 Task: Create in the project AgileHarbor and in the Backlog issue 'Implement a new cloud-based project management system for a company with advanced project tracking and reporting features' a child issue 'Integration with point of sale systems', and assign it to team member softage.3@softage.net. Create in the project AgileHarbor and in the Backlog issue 'Integrate a new product comparison feature into an existing e-commerce website to improve product evaluation and decision making for customers' a child issue 'Code optimization for low-latency network messaging', and assign it to team member softage.4@softage.net
Action: Mouse moved to (245, 72)
Screenshot: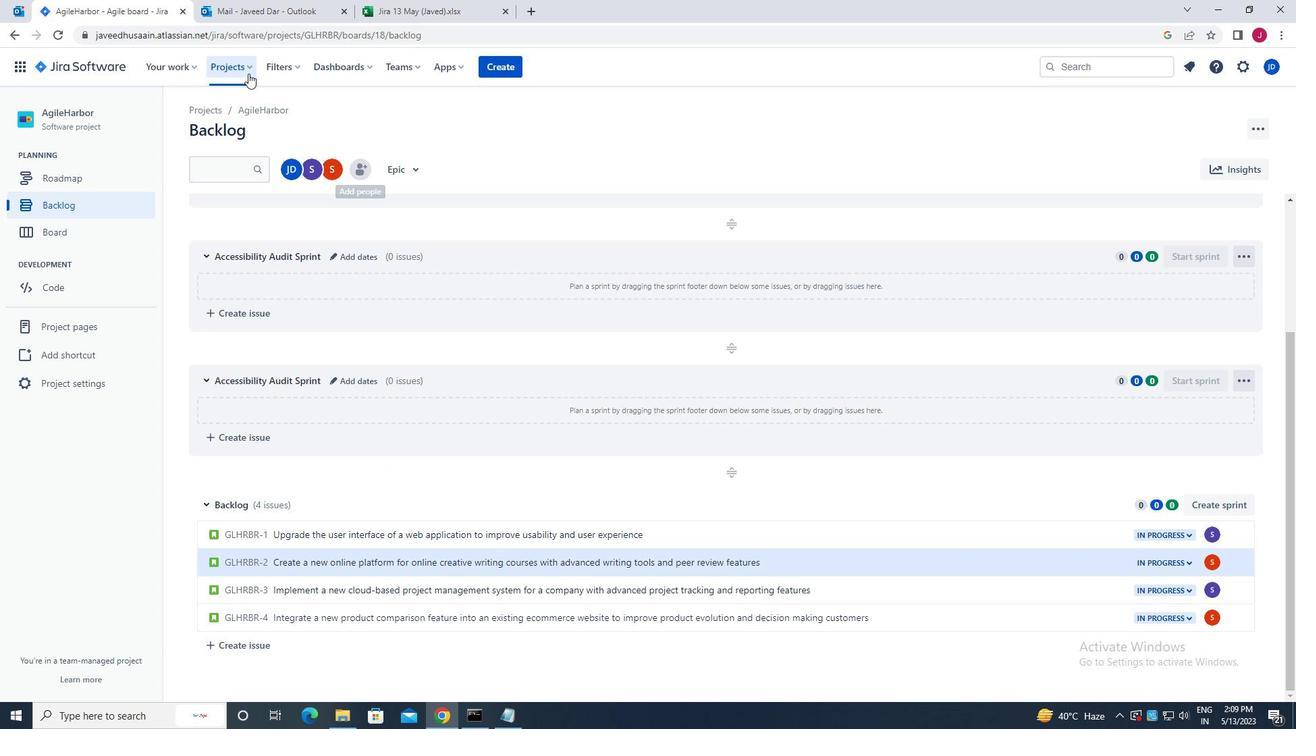 
Action: Mouse pressed left at (245, 72)
Screenshot: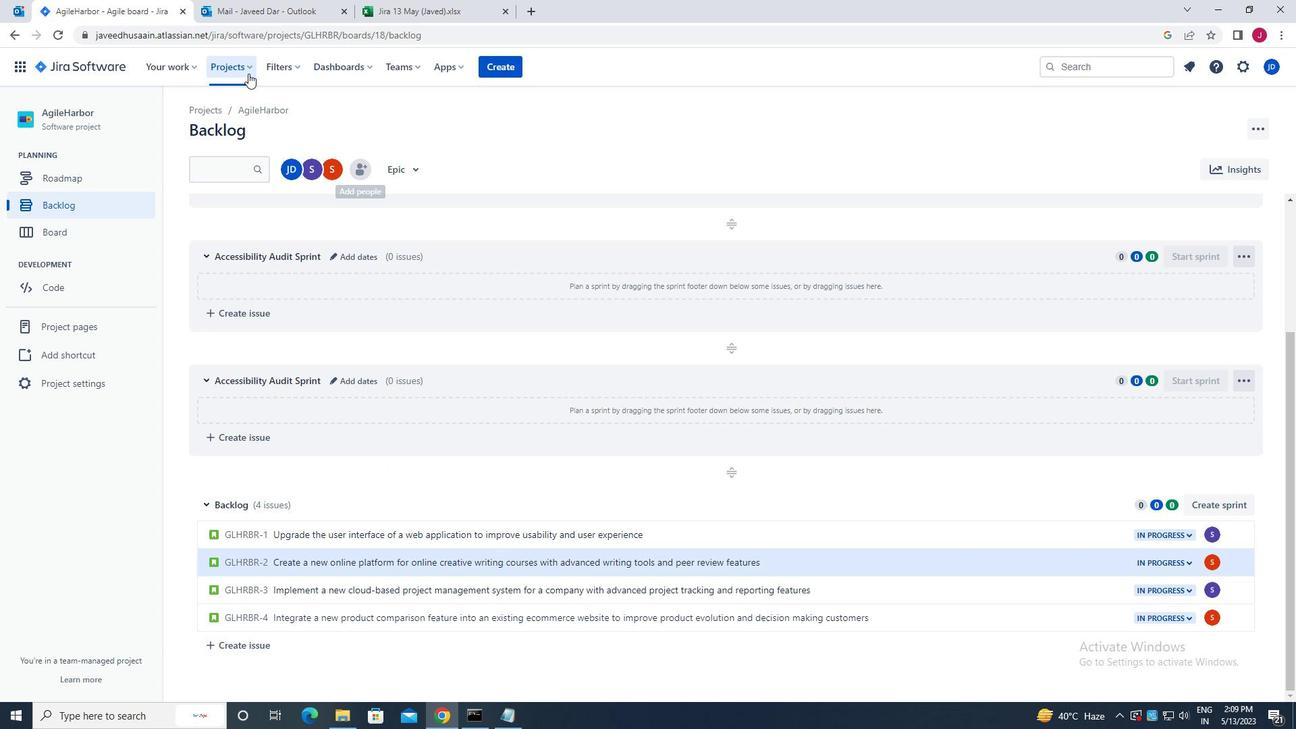 
Action: Mouse moved to (279, 126)
Screenshot: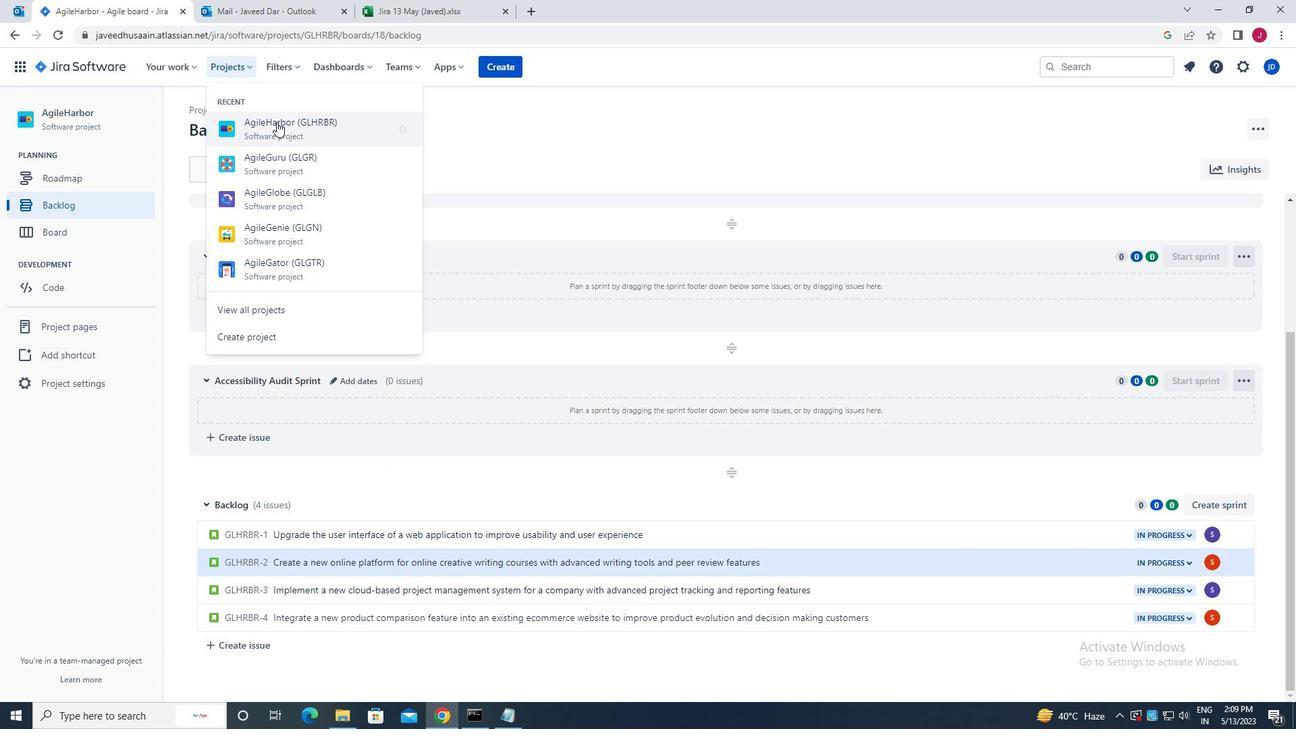 
Action: Mouse pressed left at (279, 126)
Screenshot: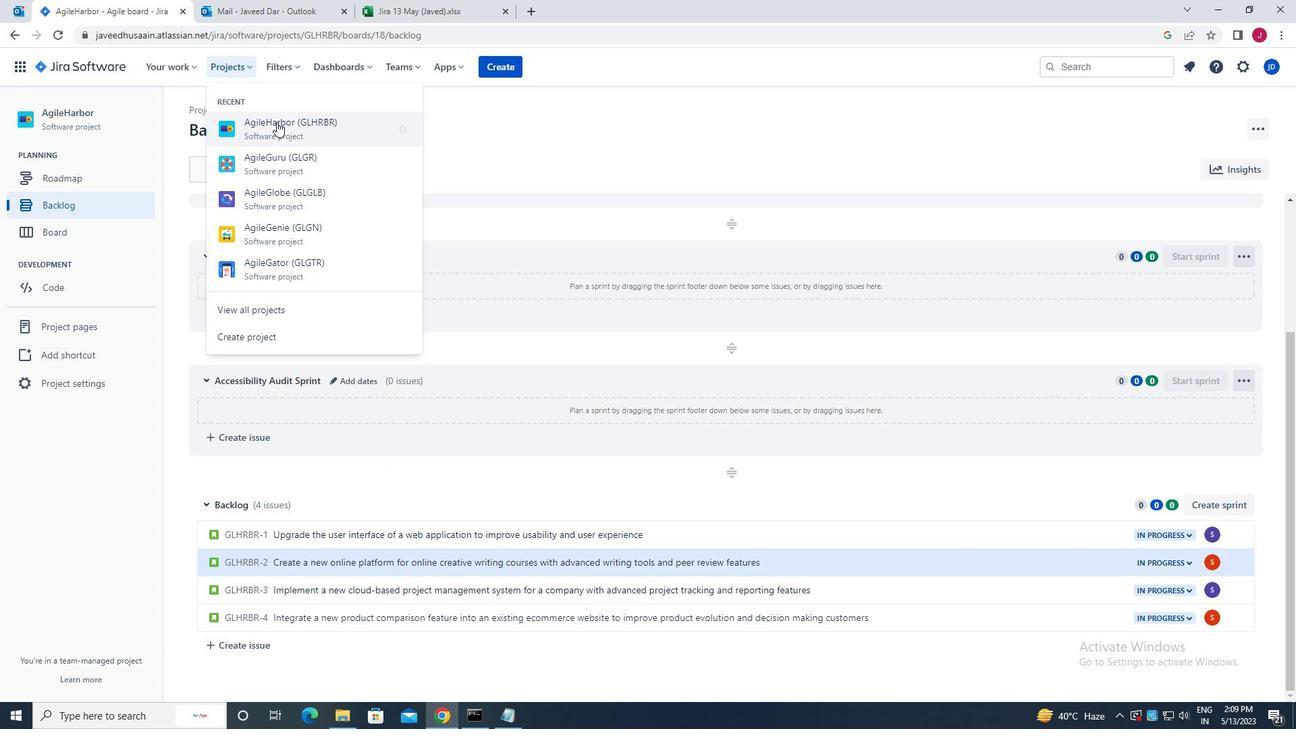
Action: Mouse moved to (91, 209)
Screenshot: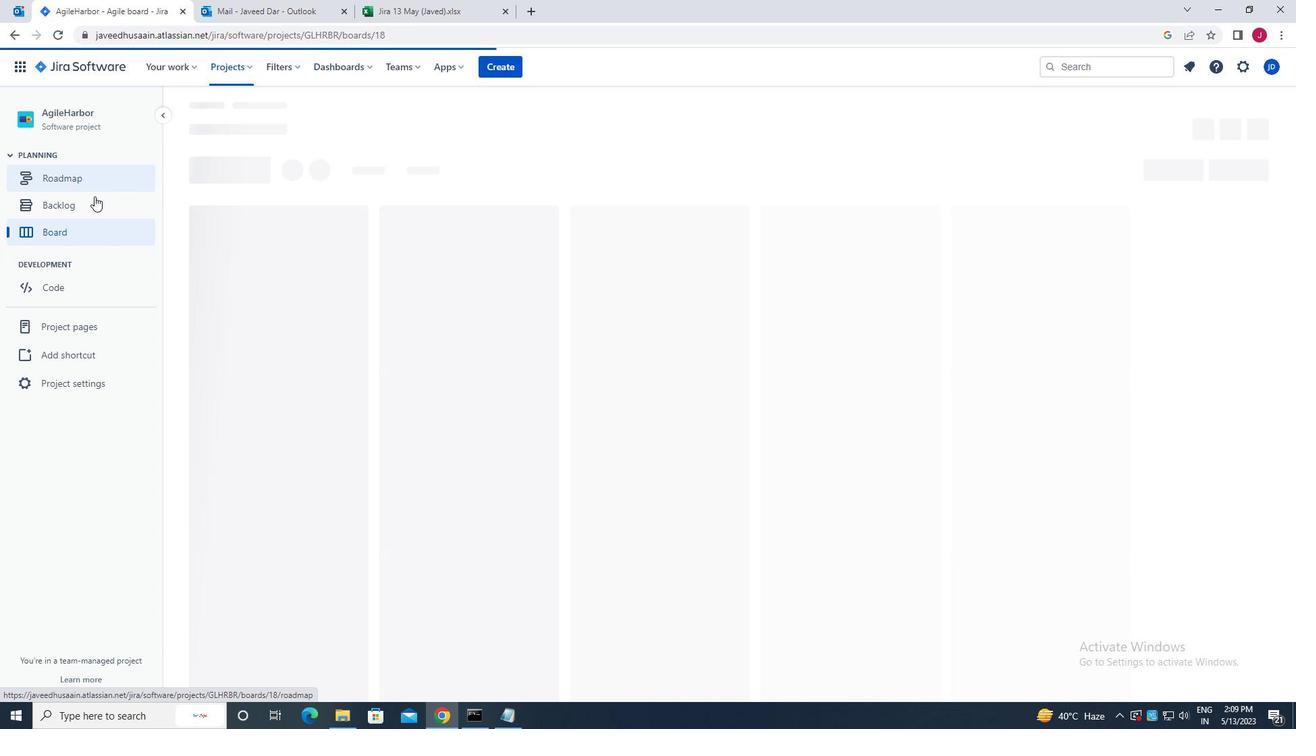 
Action: Mouse pressed left at (91, 209)
Screenshot: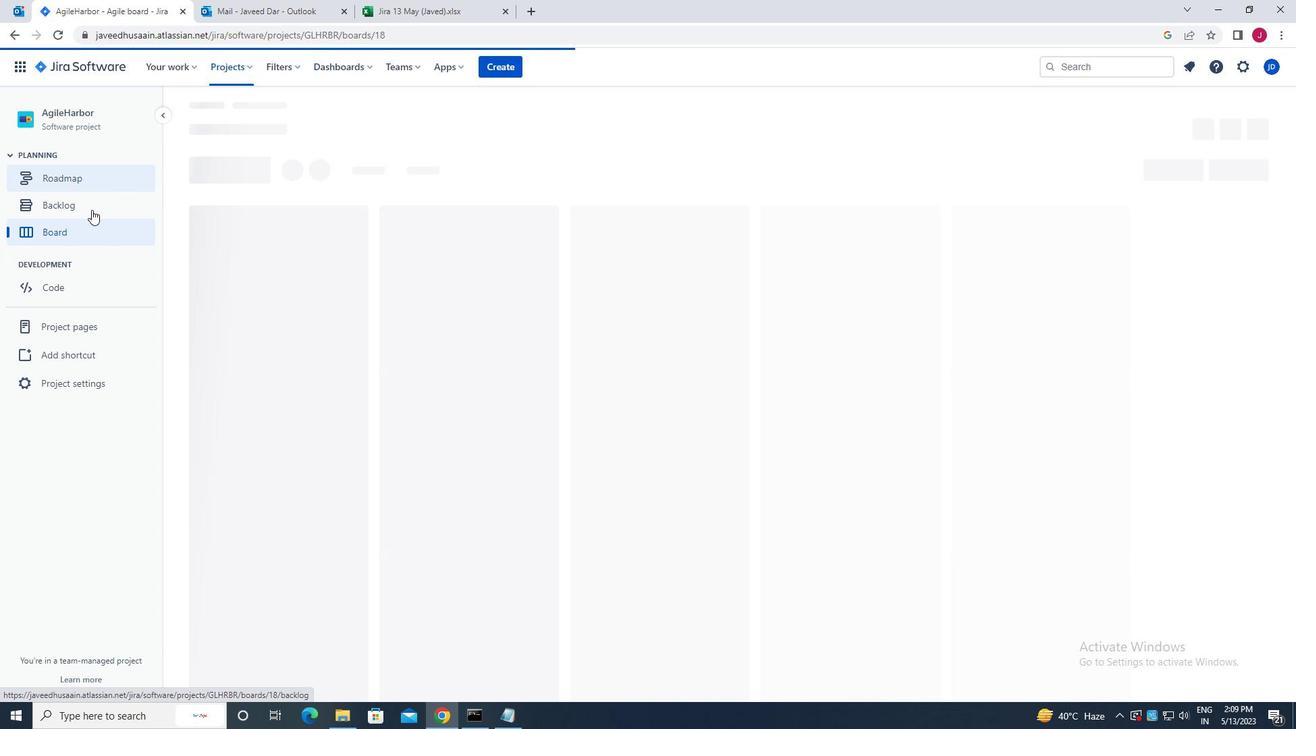 
Action: Mouse moved to (576, 594)
Screenshot: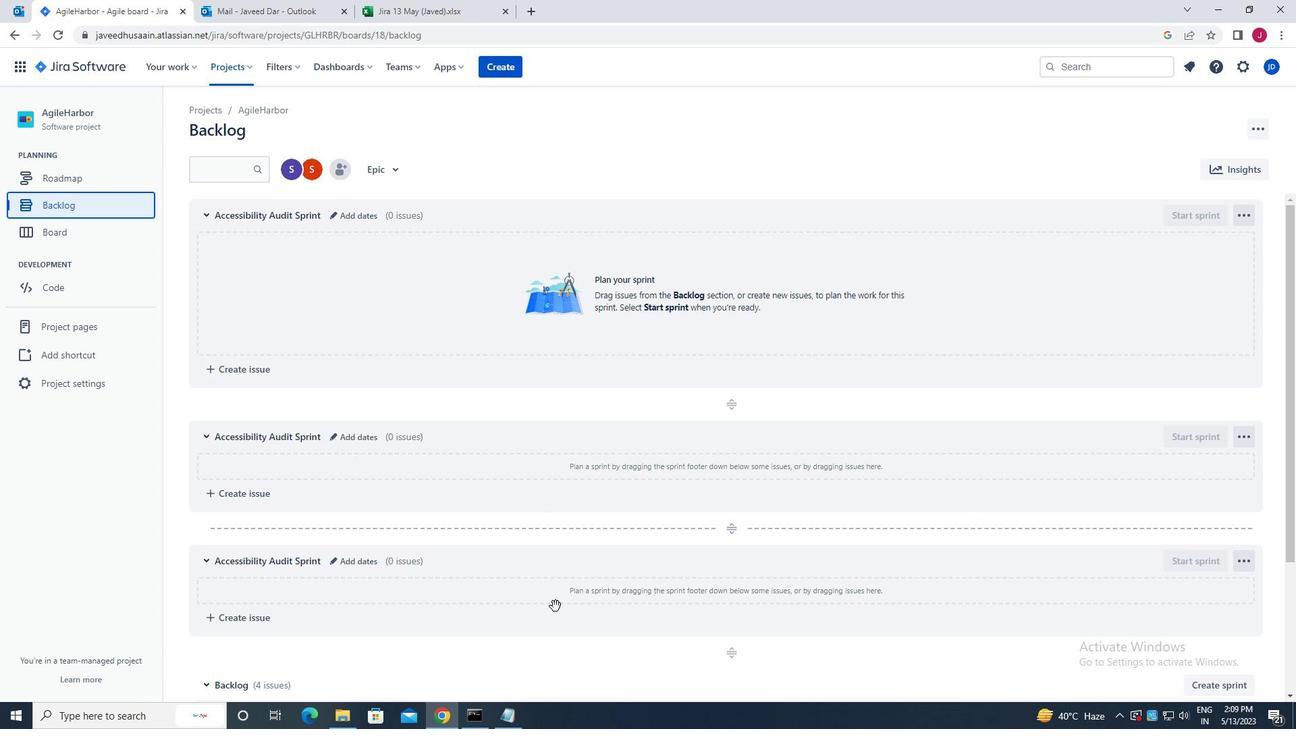 
Action: Mouse scrolled (576, 593) with delta (0, 0)
Screenshot: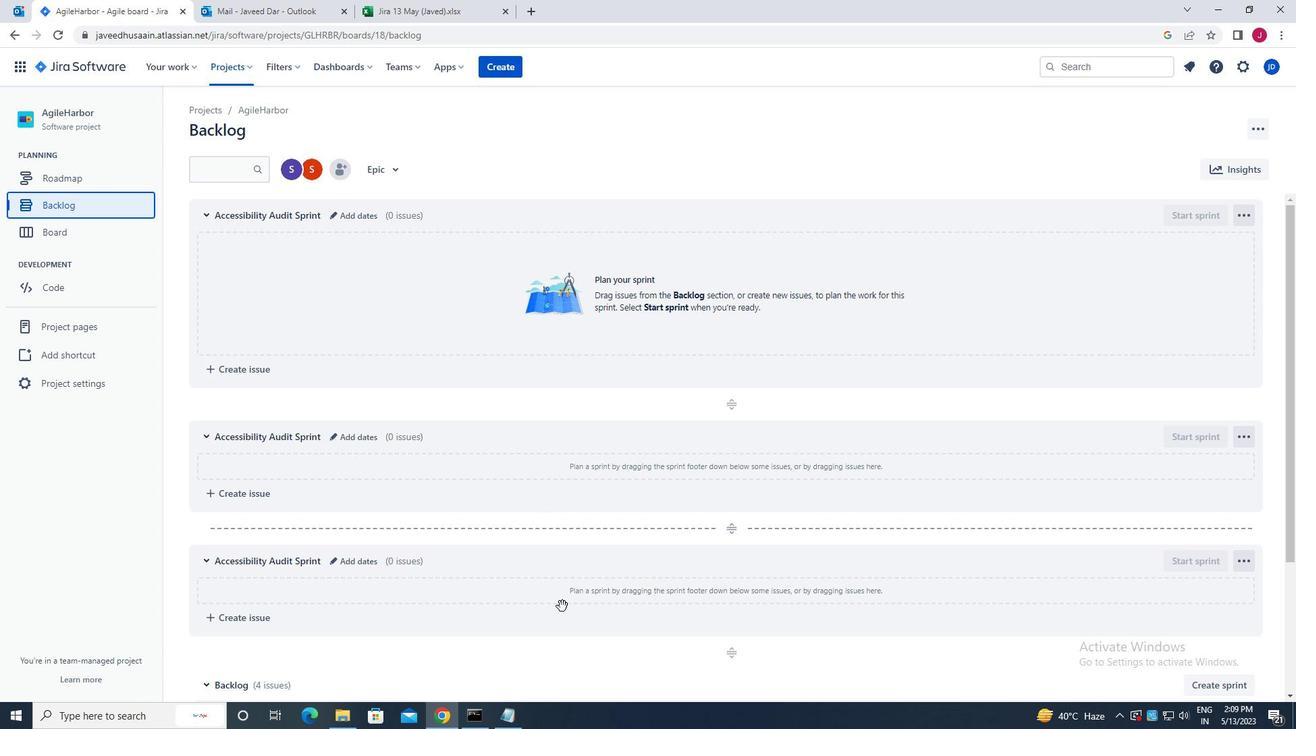 
Action: Mouse scrolled (576, 593) with delta (0, 0)
Screenshot: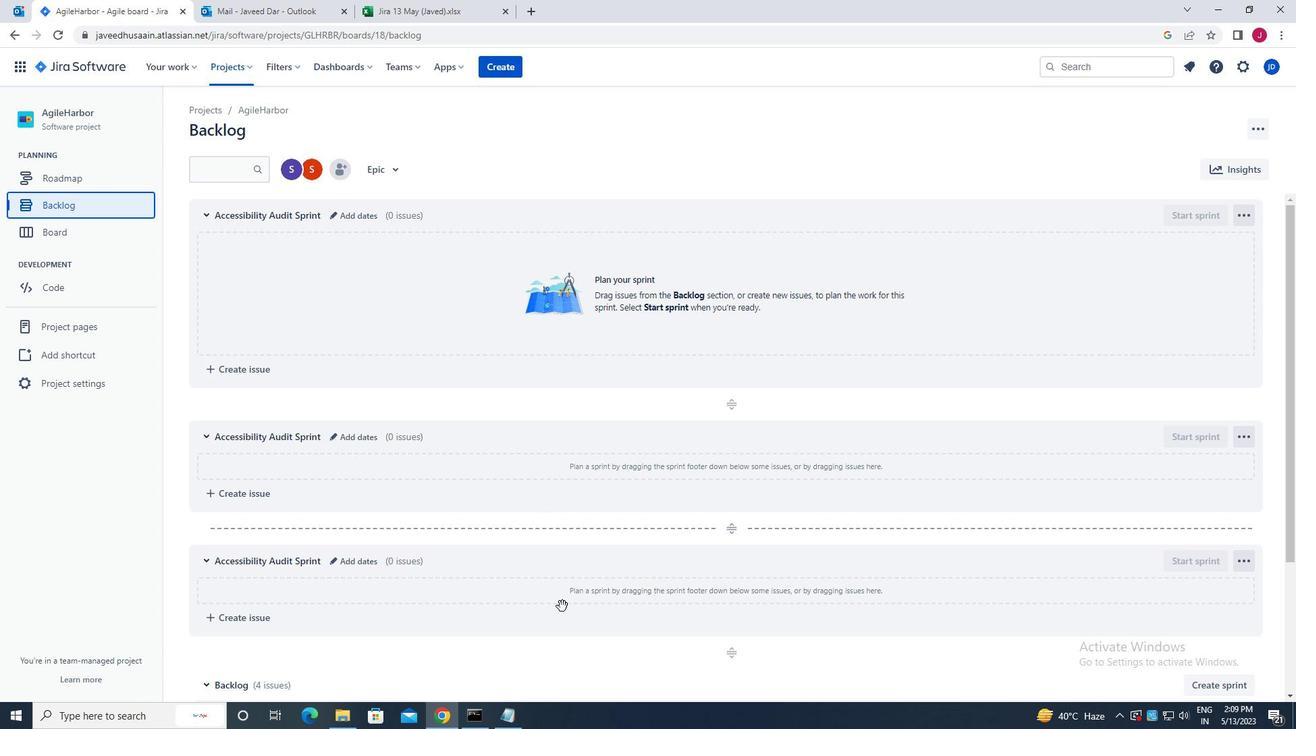 
Action: Mouse scrolled (576, 593) with delta (0, 0)
Screenshot: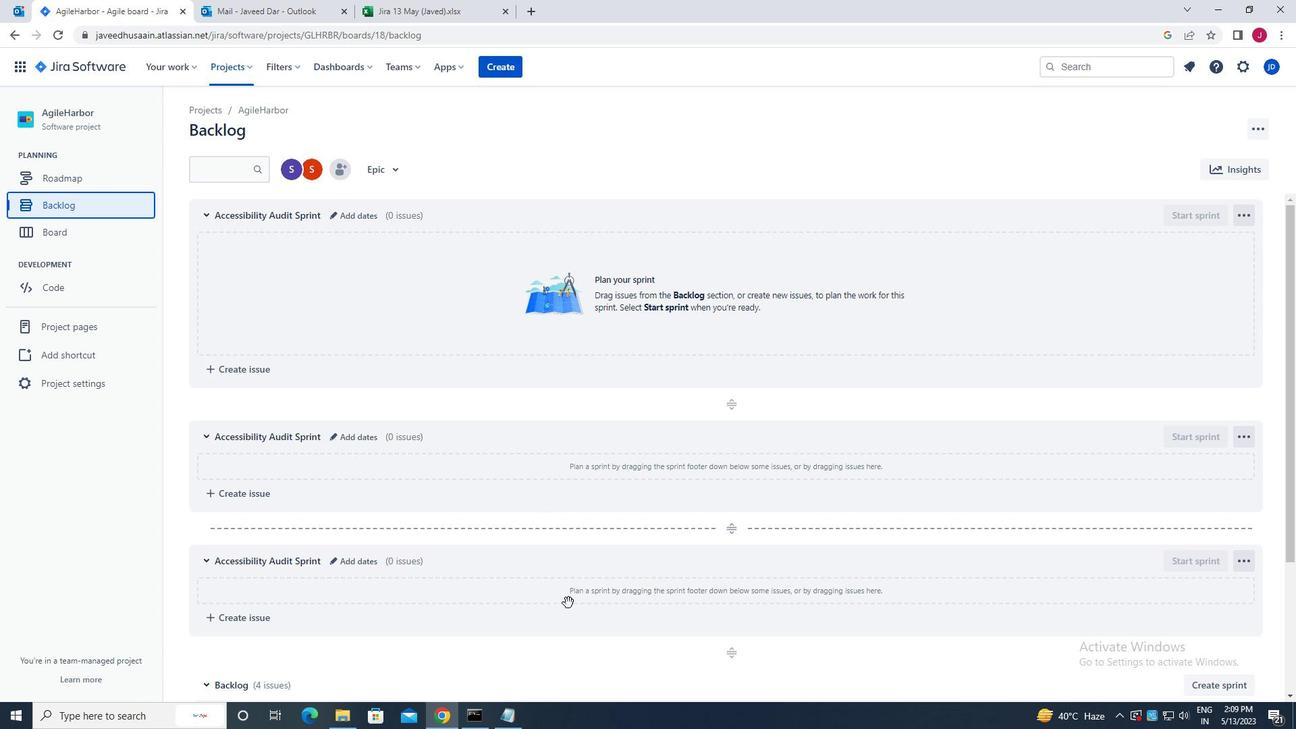 
Action: Mouse scrolled (576, 593) with delta (0, 0)
Screenshot: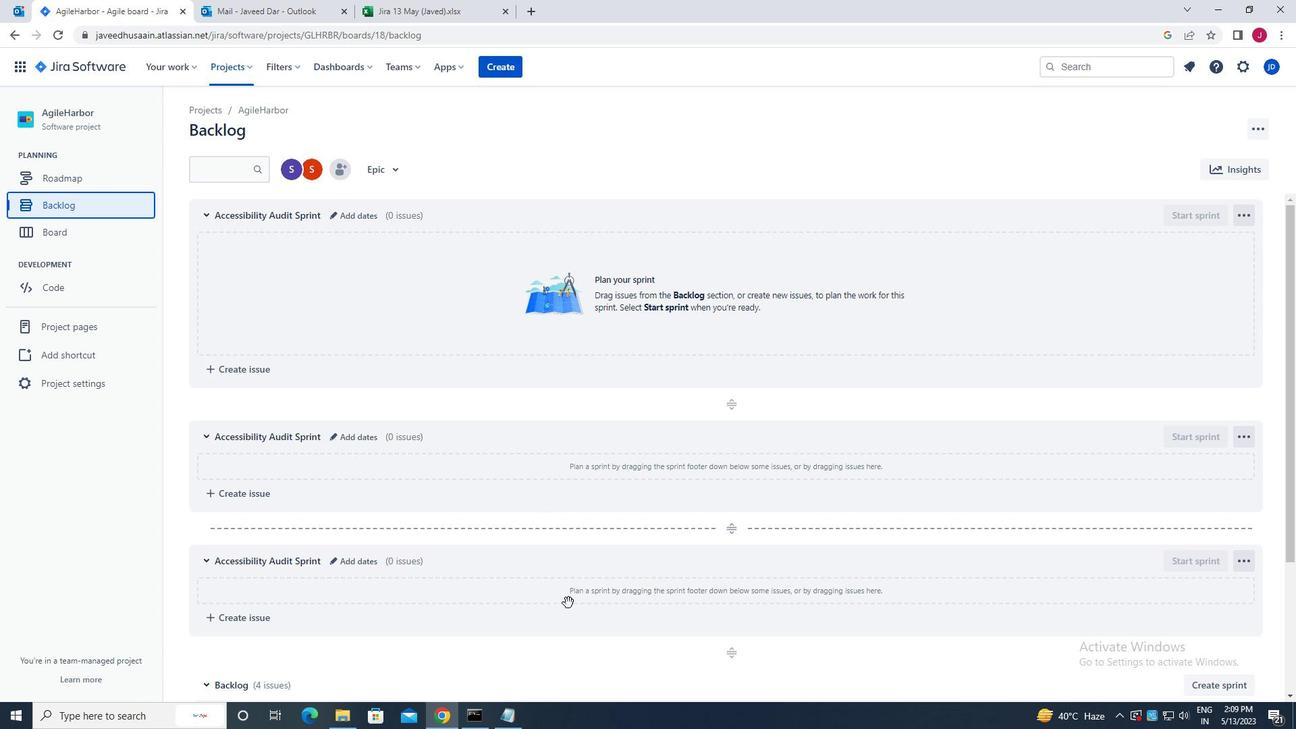 
Action: Mouse scrolled (576, 593) with delta (0, 0)
Screenshot: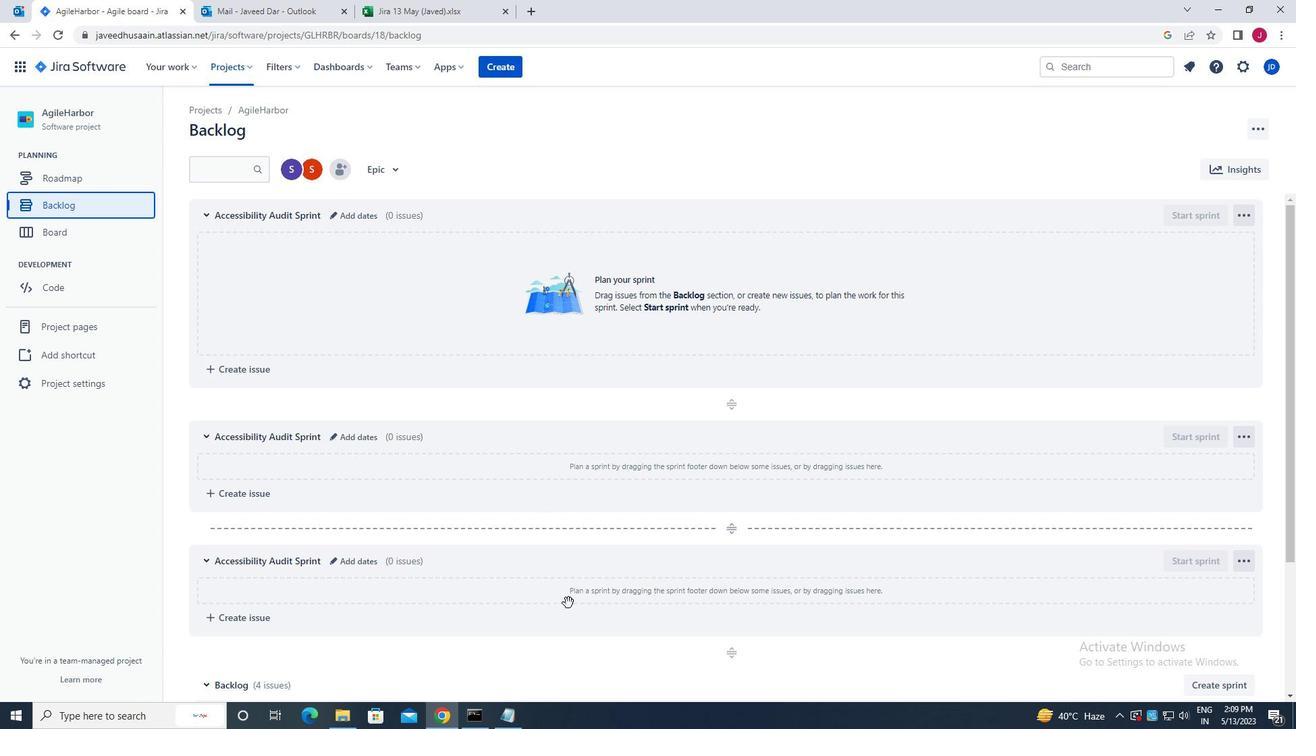 
Action: Mouse scrolled (576, 593) with delta (0, 0)
Screenshot: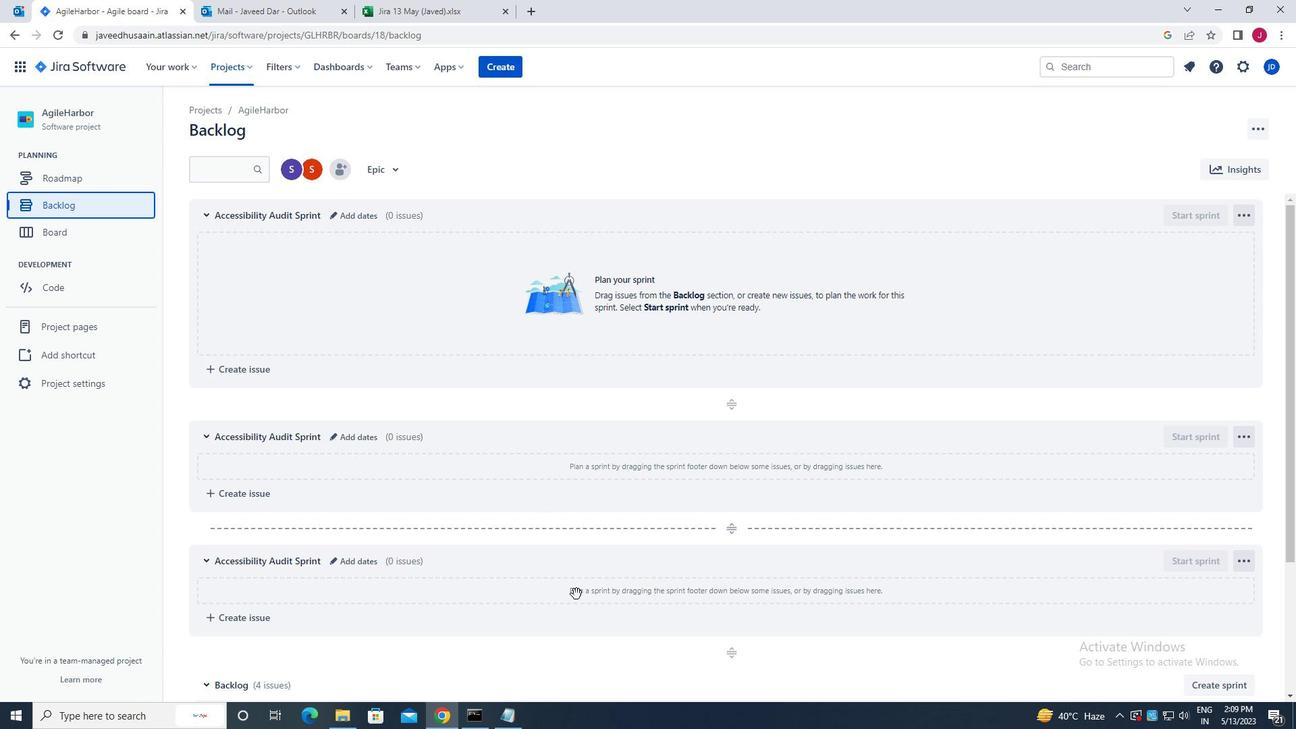 
Action: Mouse moved to (576, 594)
Screenshot: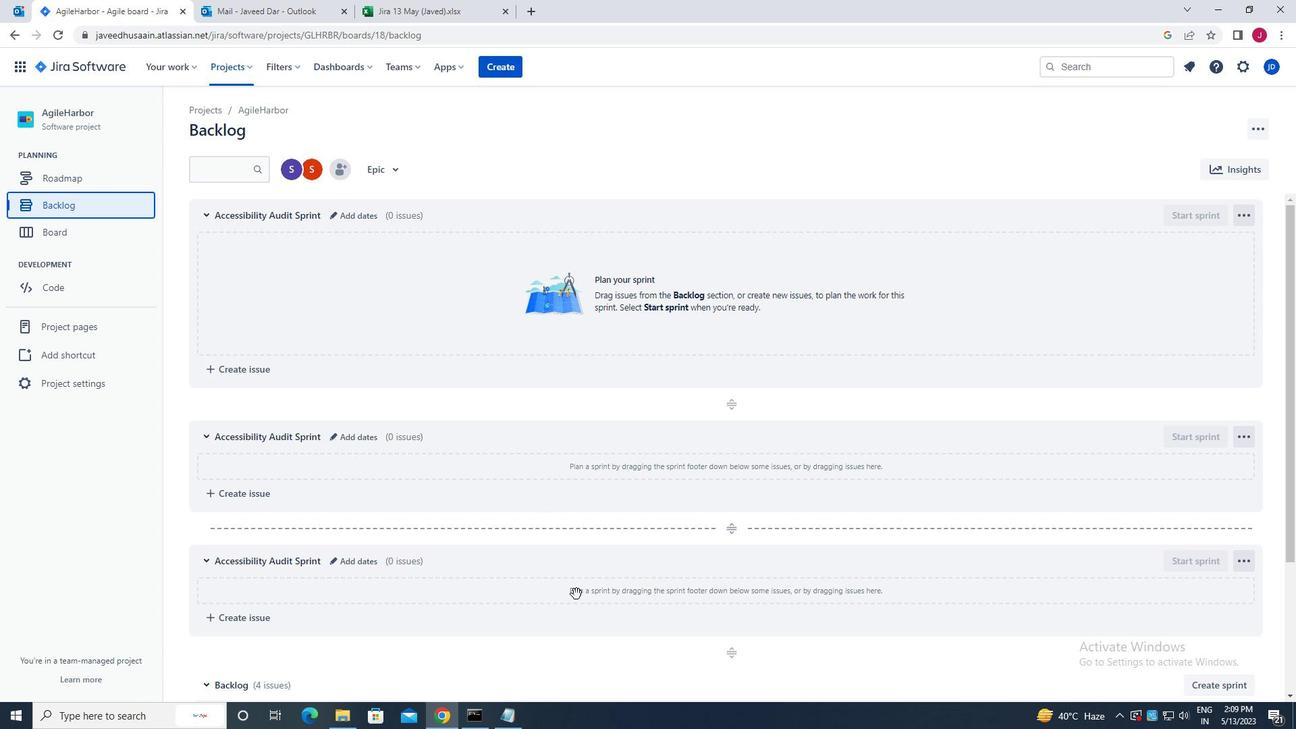 
Action: Mouse scrolled (576, 593) with delta (0, 0)
Screenshot: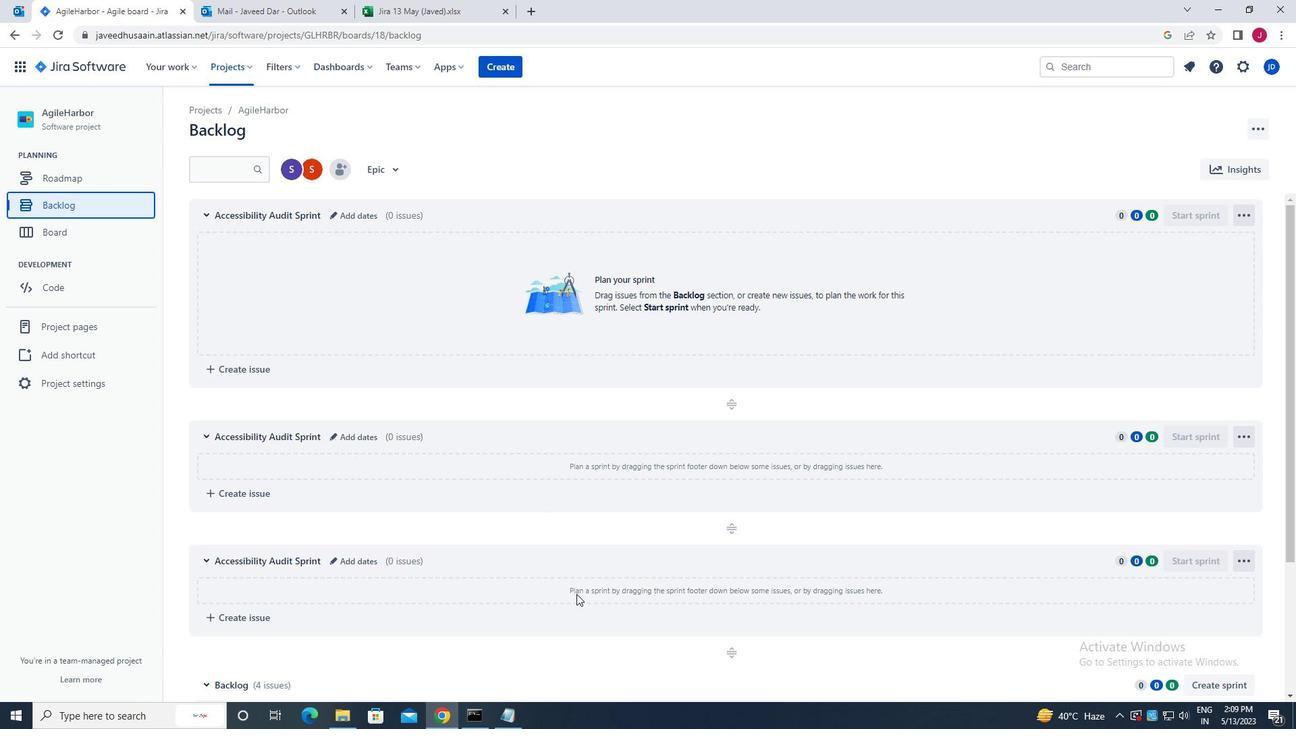 
Action: Mouse scrolled (576, 593) with delta (0, 0)
Screenshot: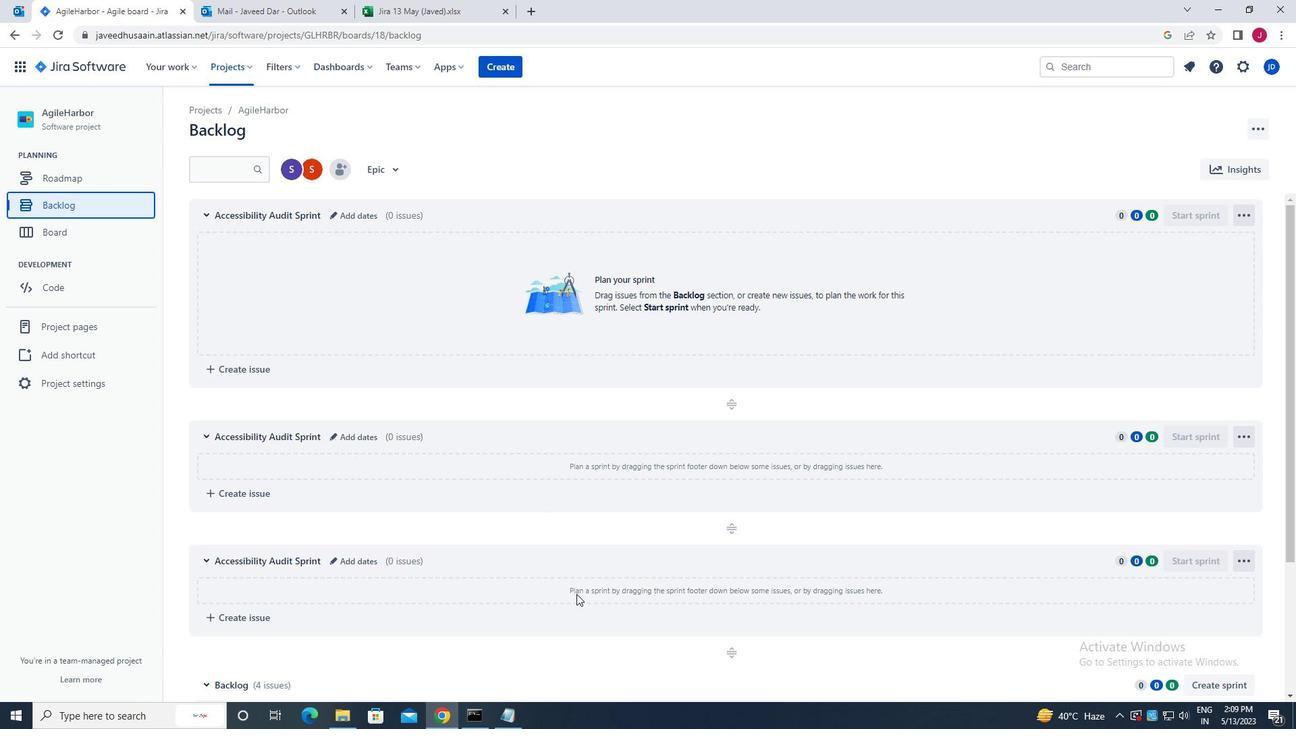 
Action: Mouse scrolled (576, 593) with delta (0, 0)
Screenshot: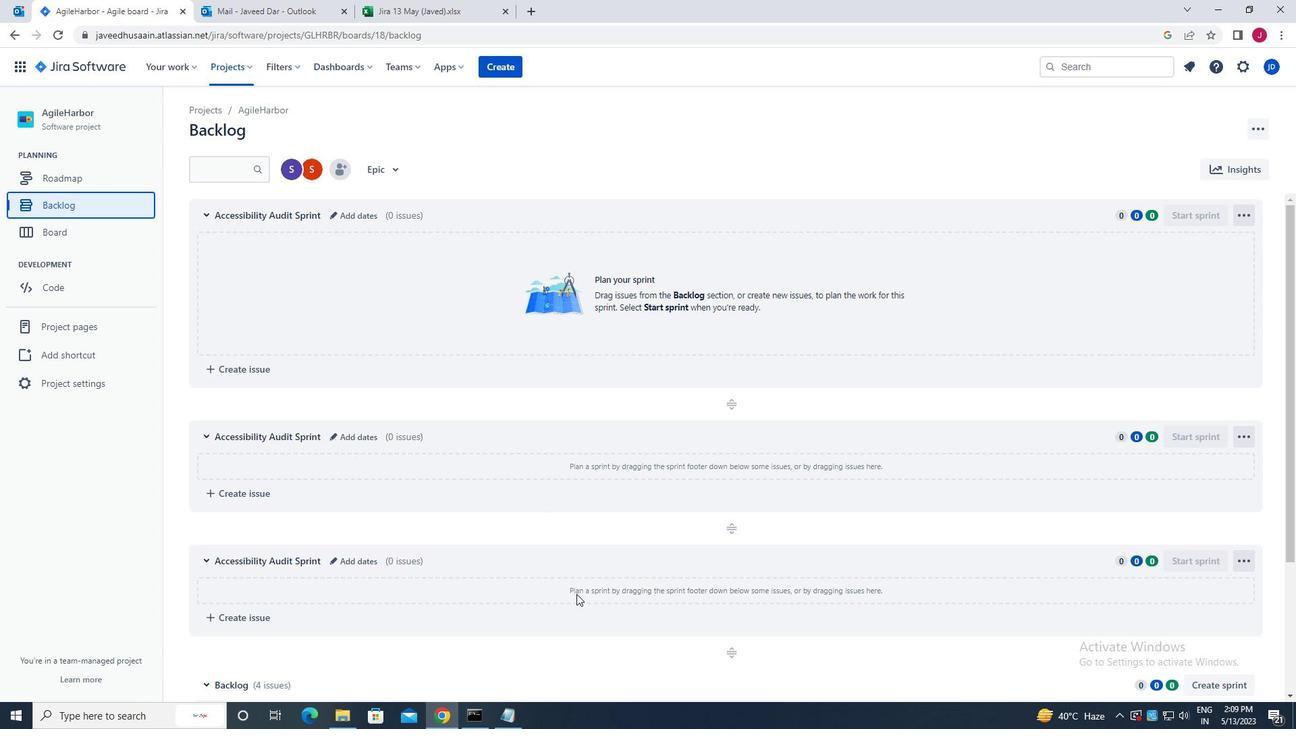 
Action: Mouse scrolled (576, 593) with delta (0, 0)
Screenshot: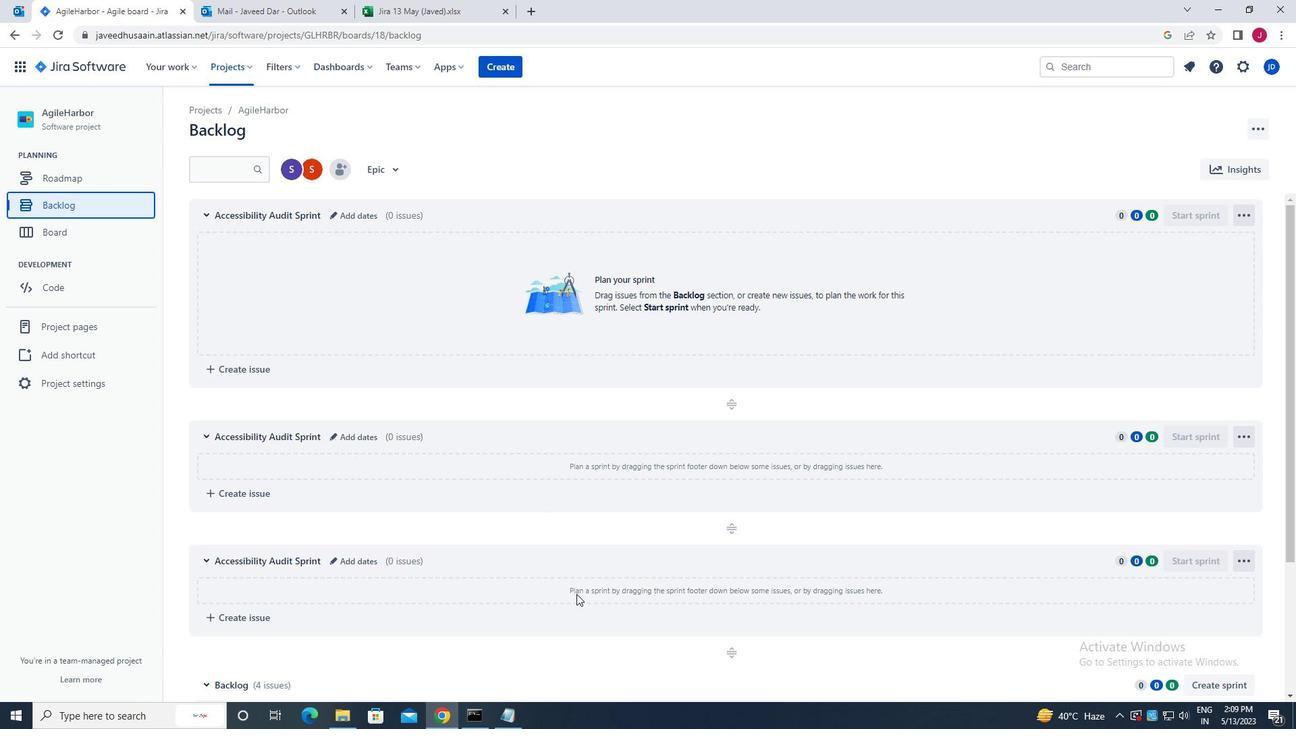 
Action: Mouse scrolled (576, 593) with delta (0, 0)
Screenshot: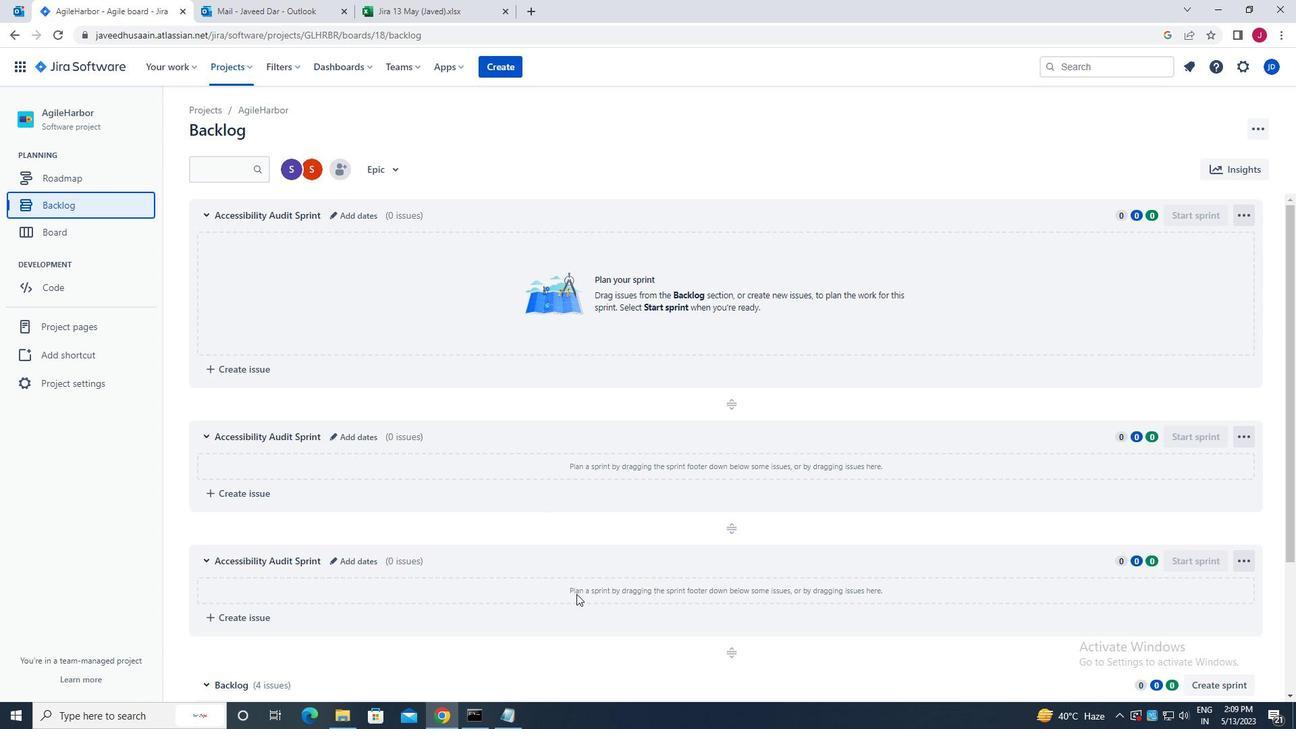 
Action: Mouse moved to (664, 542)
Screenshot: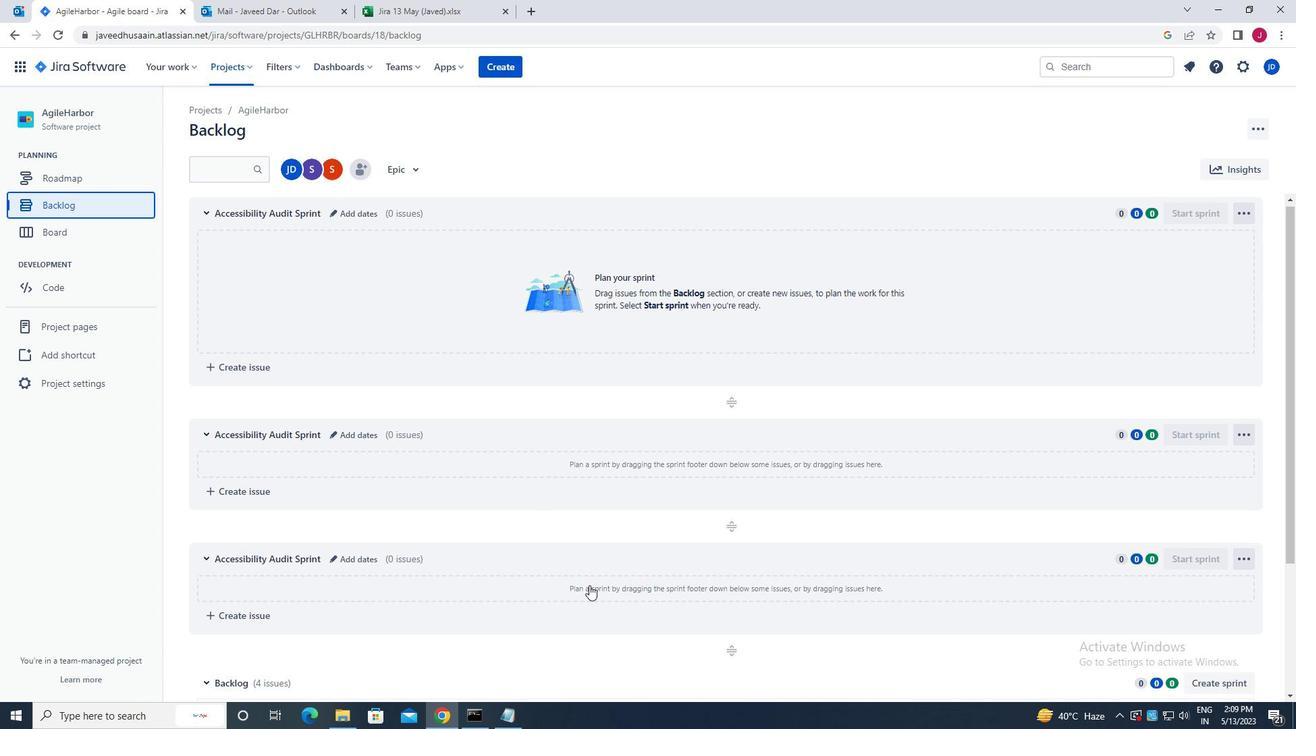 
Action: Mouse scrolled (664, 542) with delta (0, 0)
Screenshot: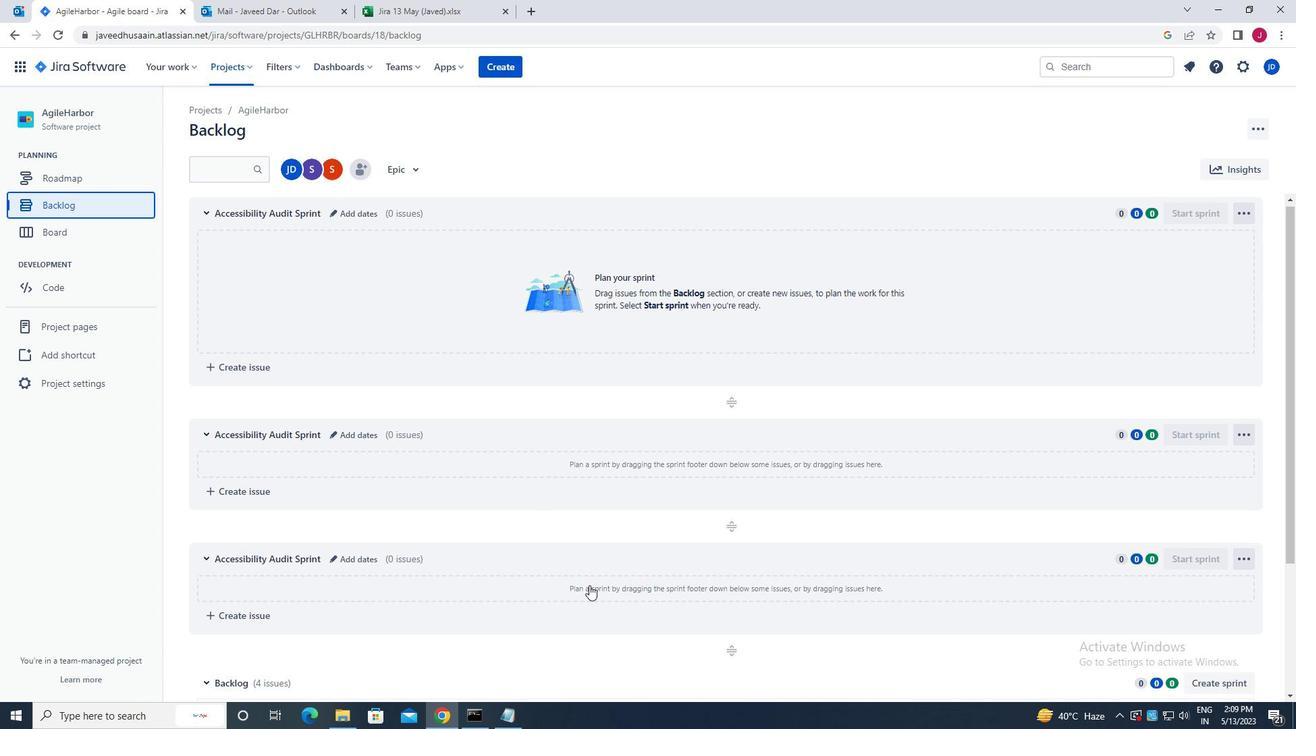 
Action: Mouse scrolled (664, 542) with delta (0, 0)
Screenshot: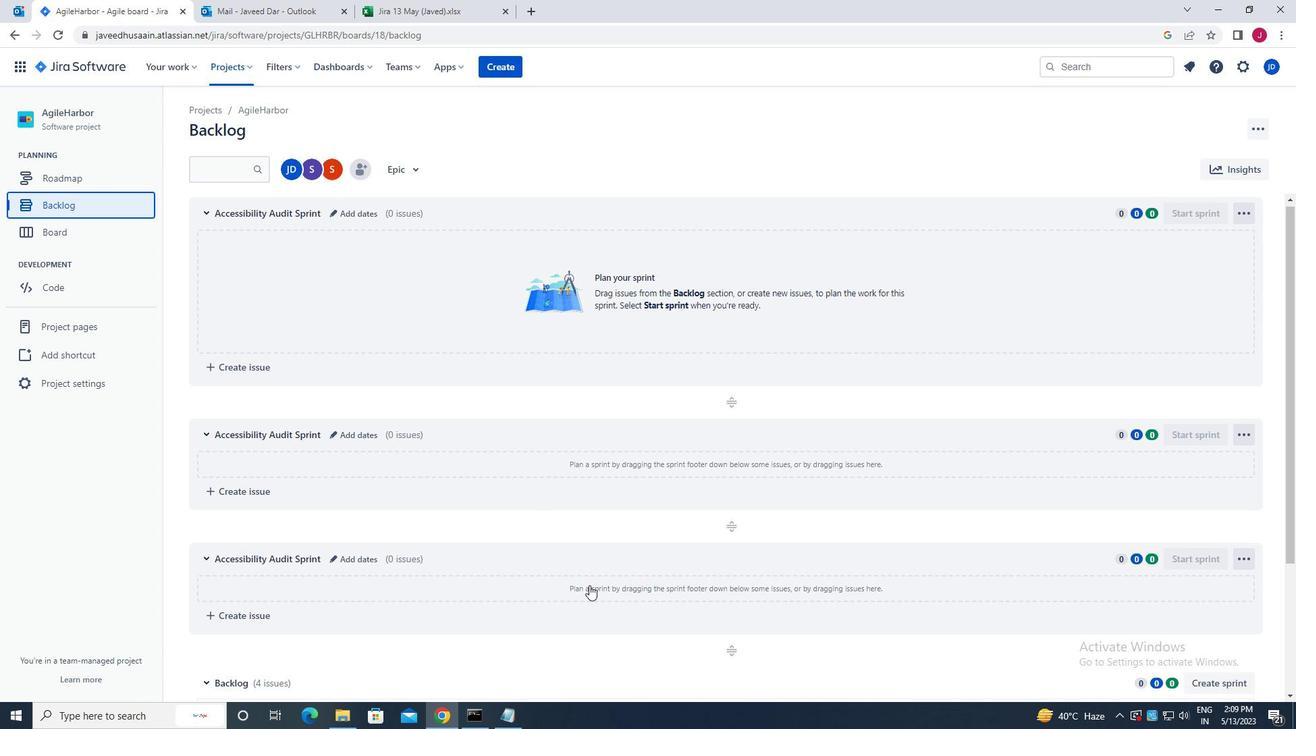 
Action: Mouse scrolled (664, 542) with delta (0, 0)
Screenshot: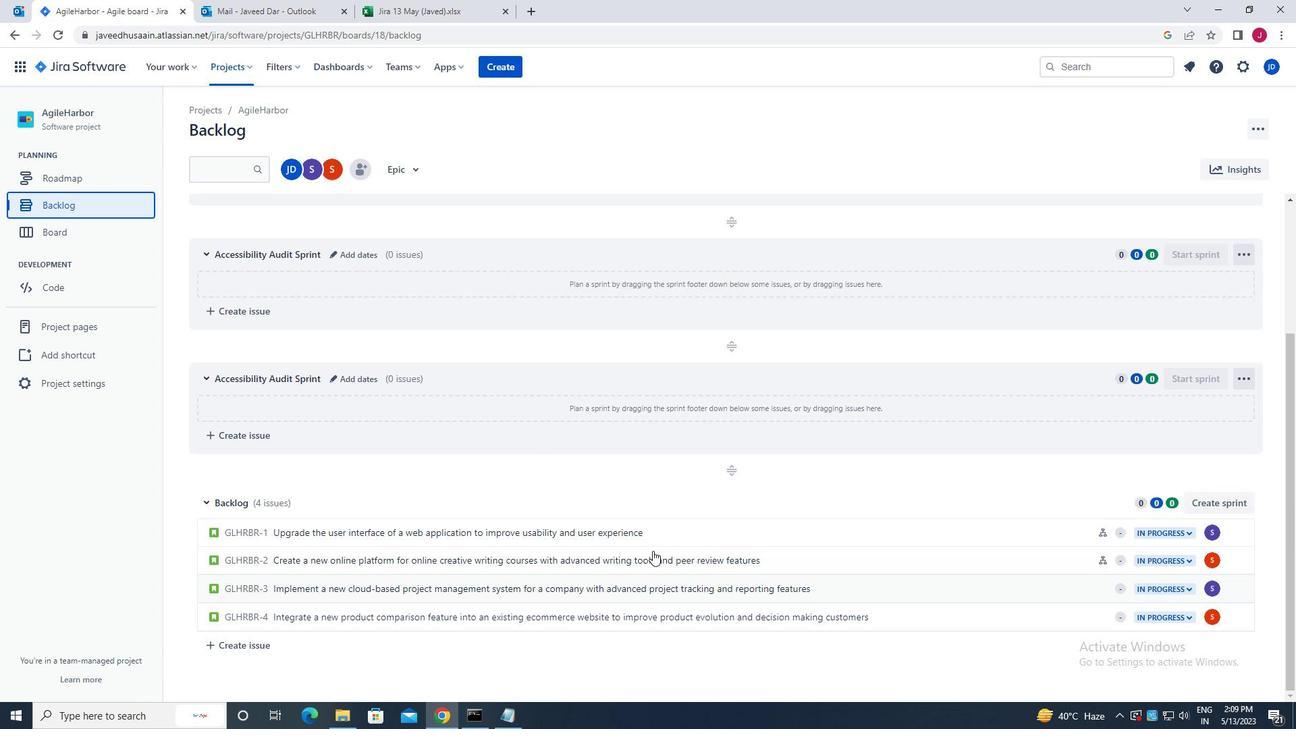 
Action: Mouse scrolled (664, 542) with delta (0, 0)
Screenshot: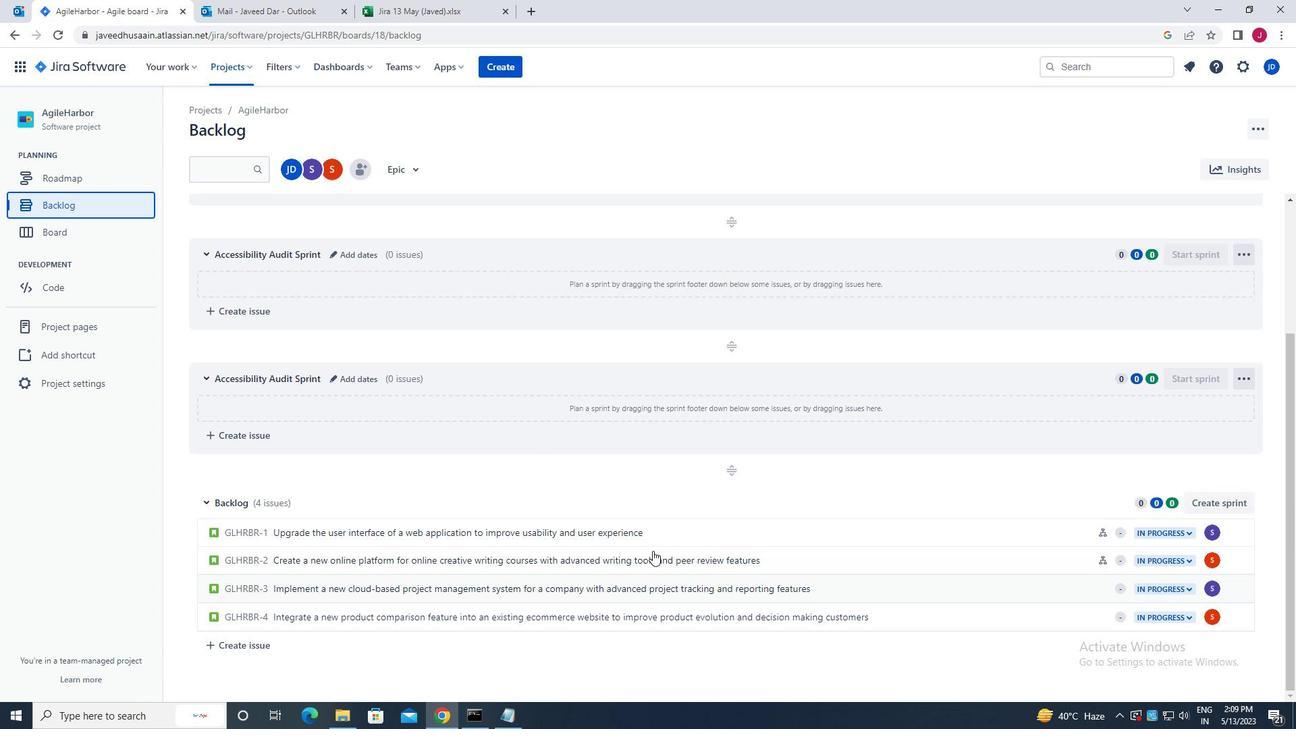 
Action: Mouse scrolled (664, 542) with delta (0, 0)
Screenshot: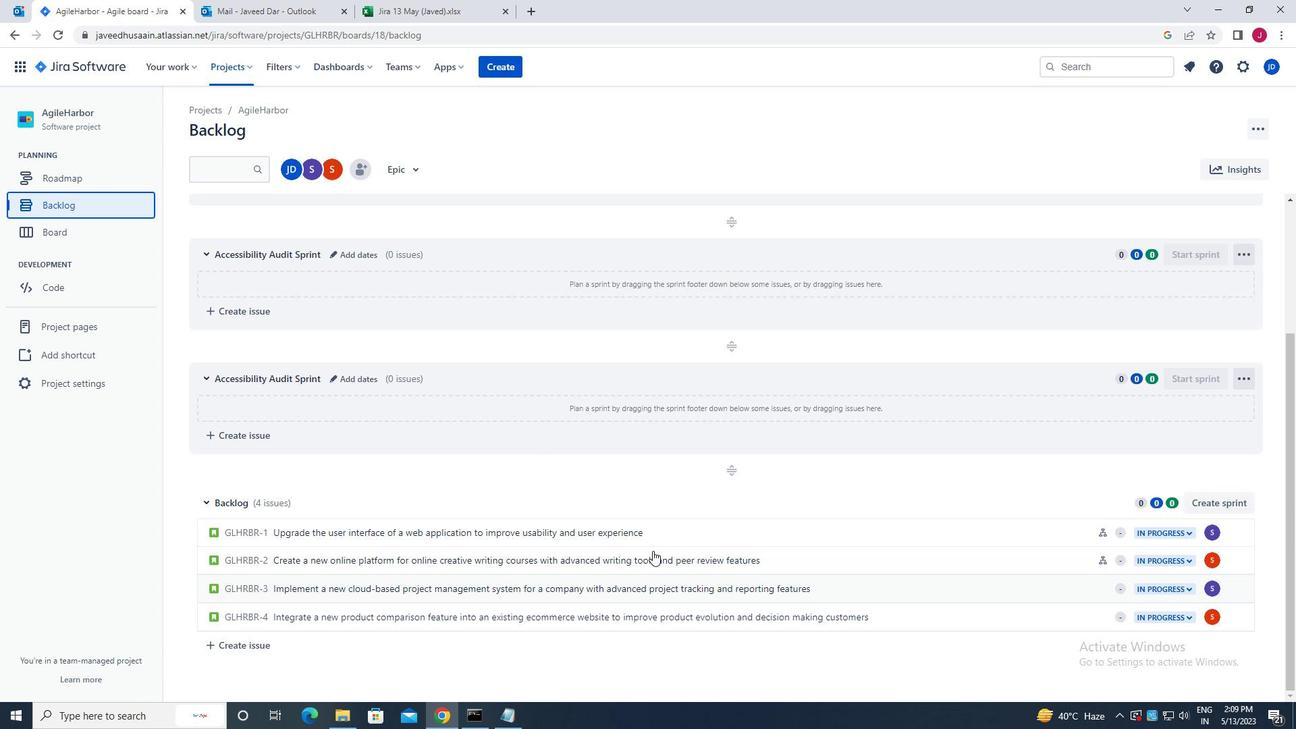 
Action: Mouse scrolled (664, 542) with delta (0, 0)
Screenshot: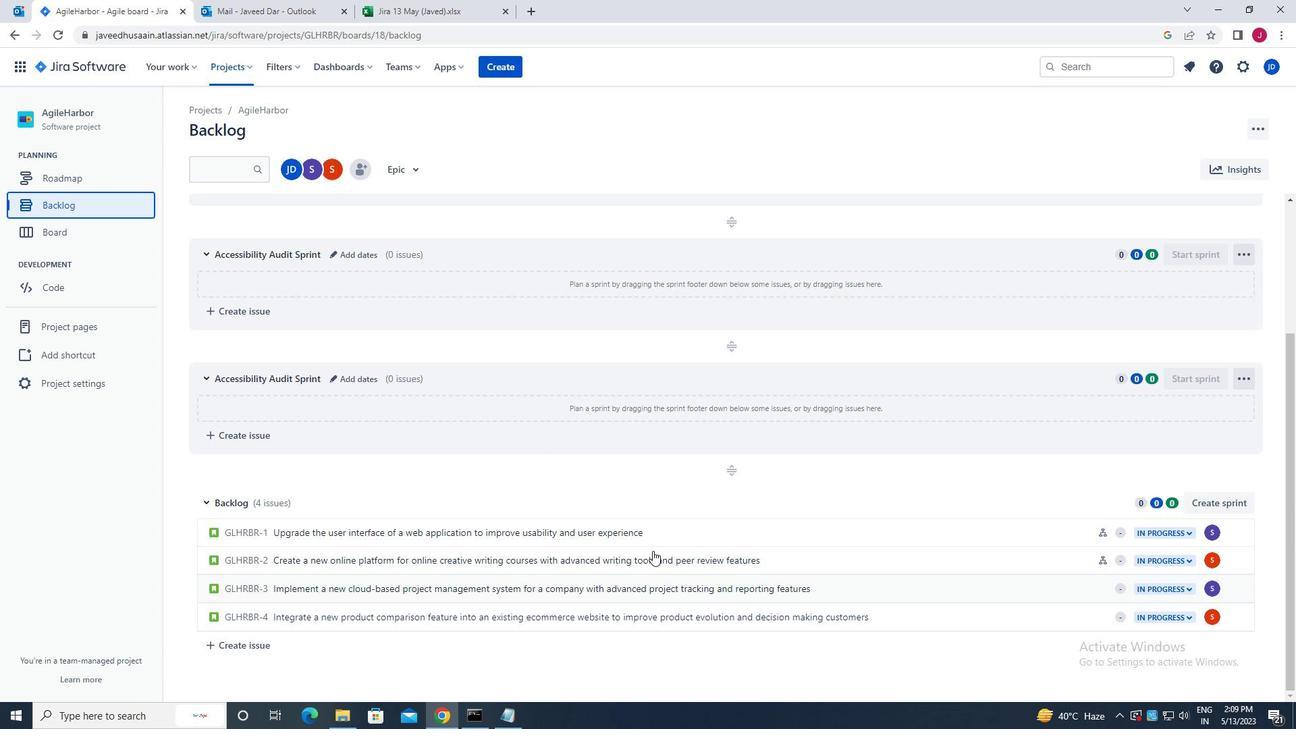 
Action: Mouse moved to (1018, 594)
Screenshot: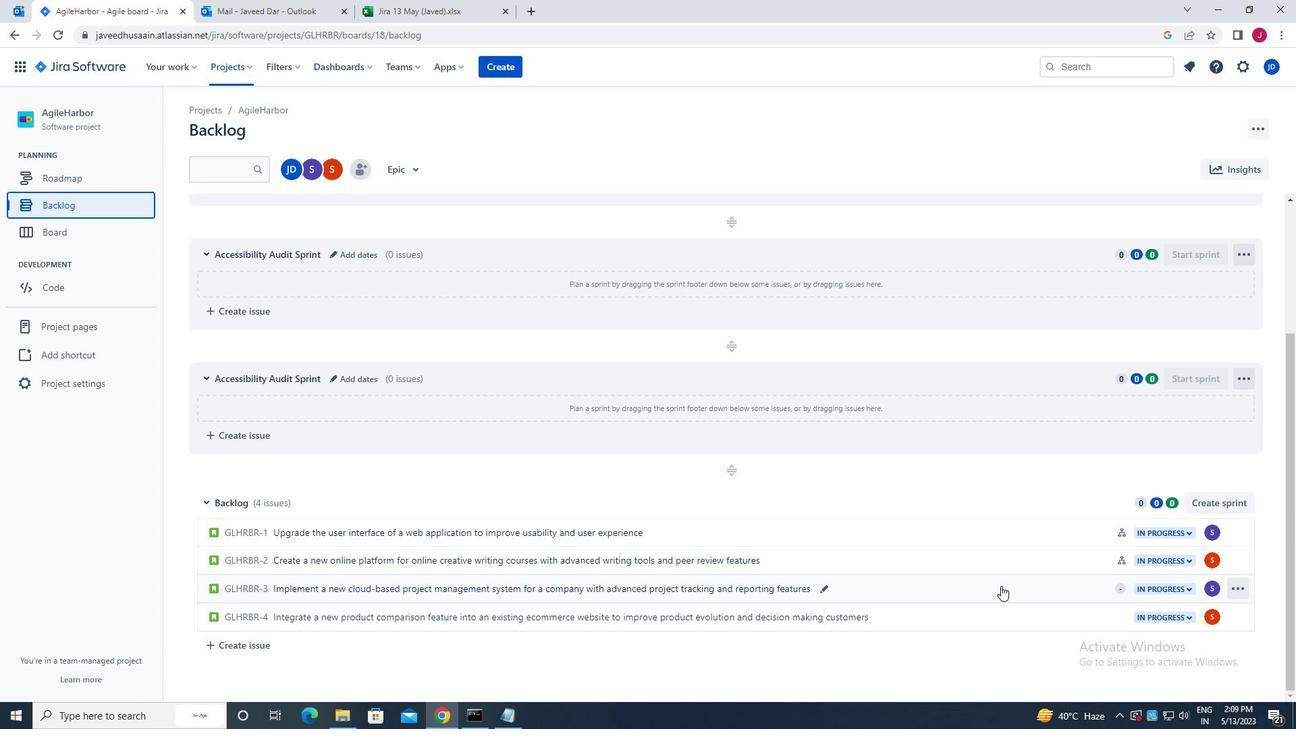 
Action: Mouse pressed left at (1018, 594)
Screenshot: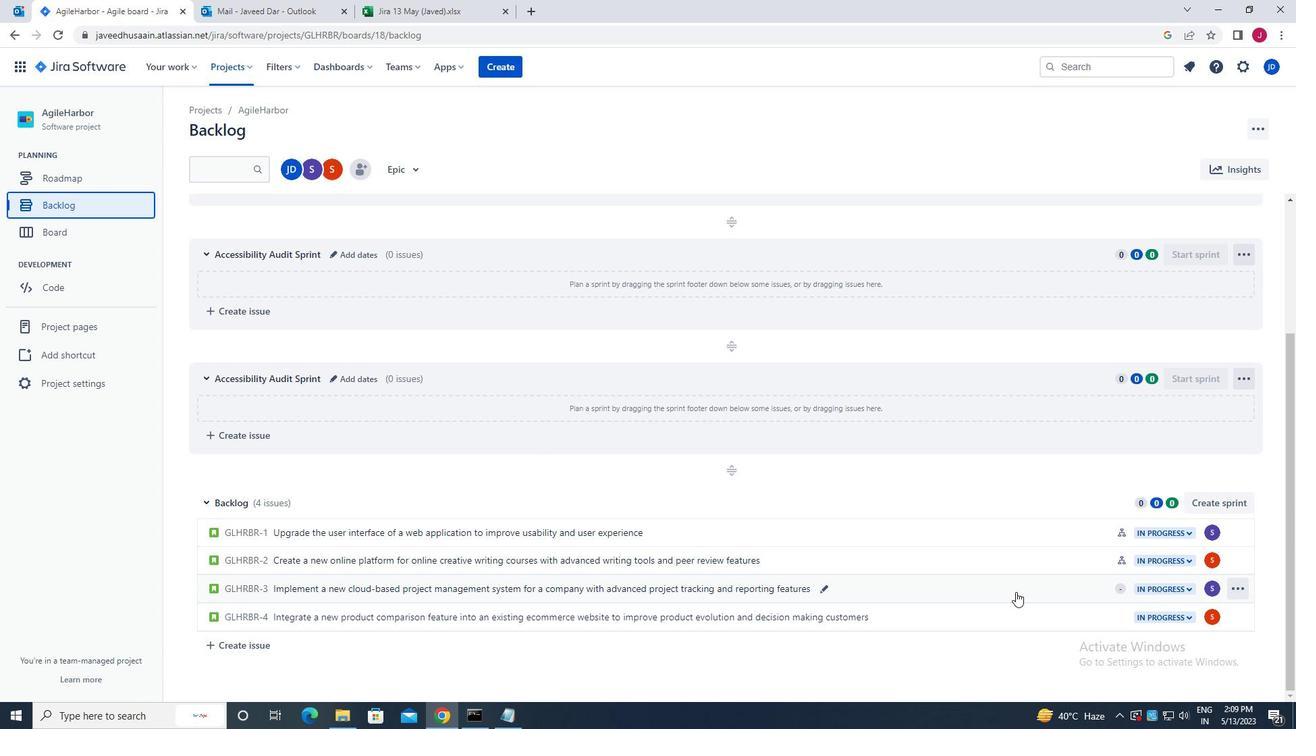 
Action: Mouse moved to (1059, 333)
Screenshot: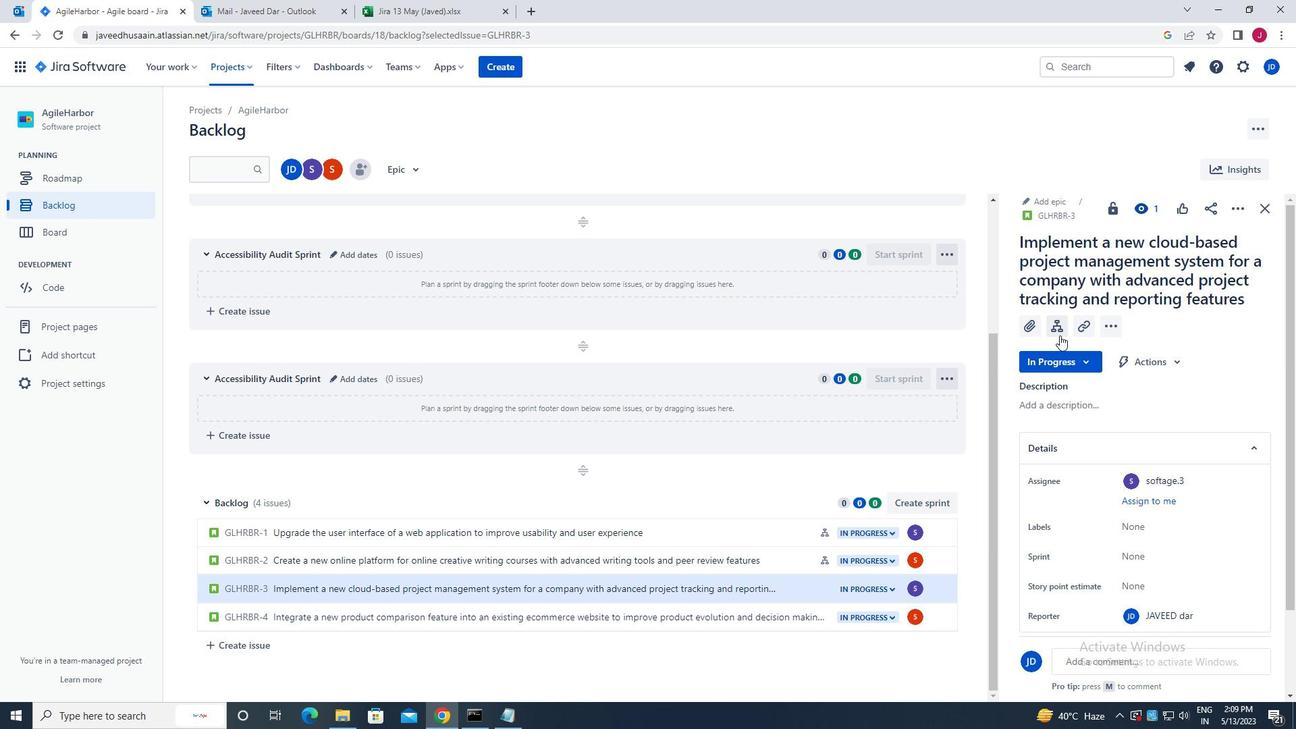 
Action: Mouse pressed left at (1059, 333)
Screenshot: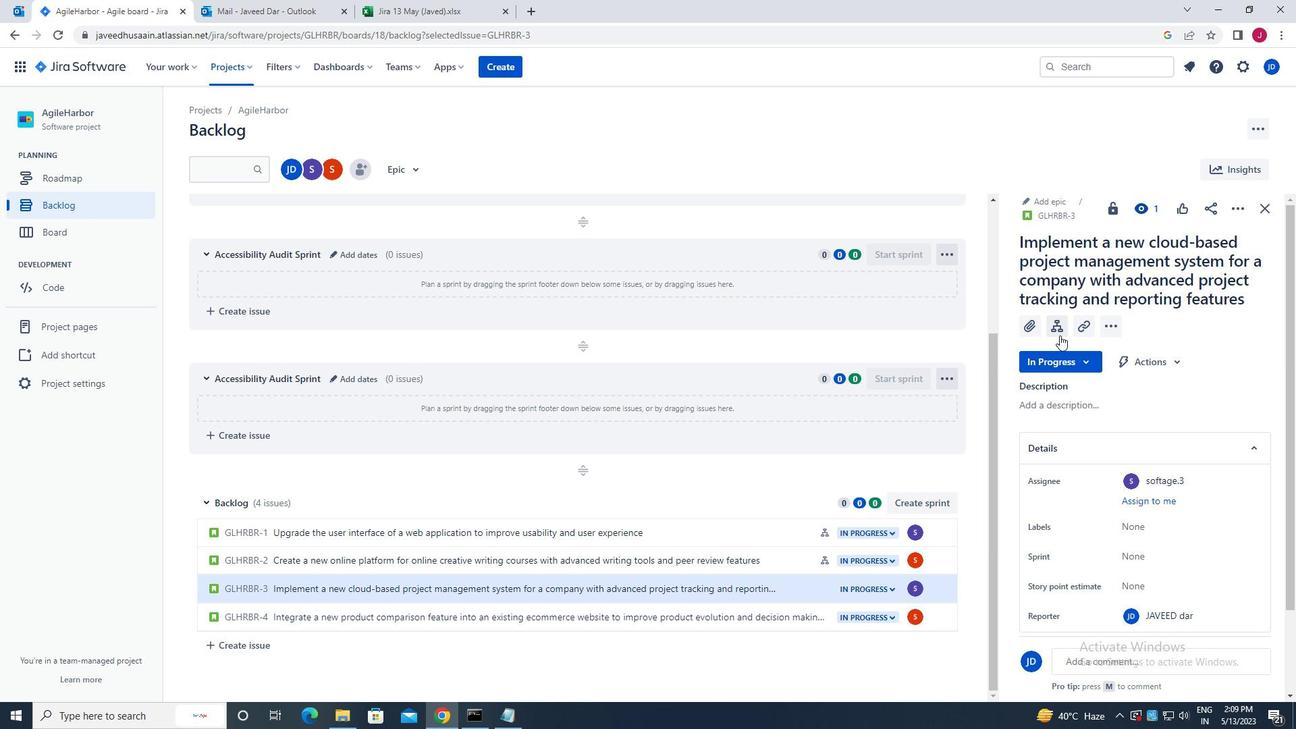 
Action: Mouse moved to (1057, 434)
Screenshot: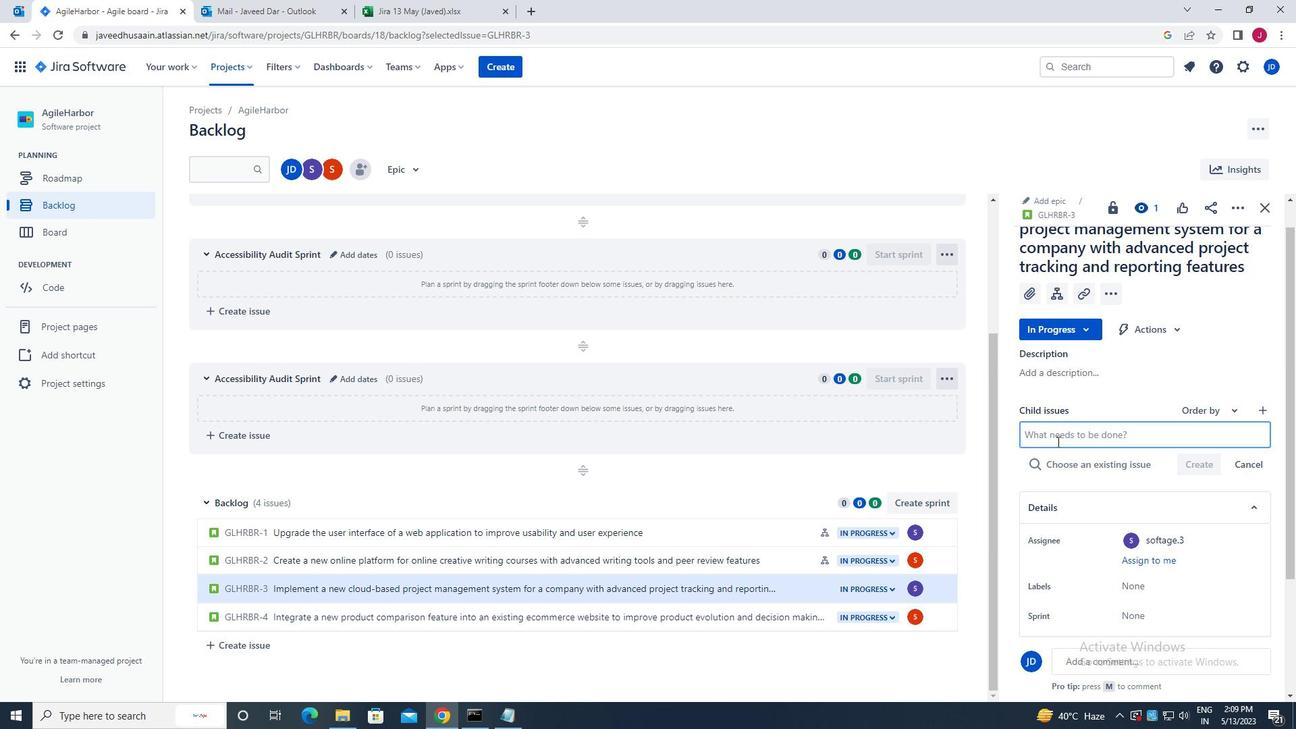 
Action: Mouse pressed left at (1057, 434)
Screenshot: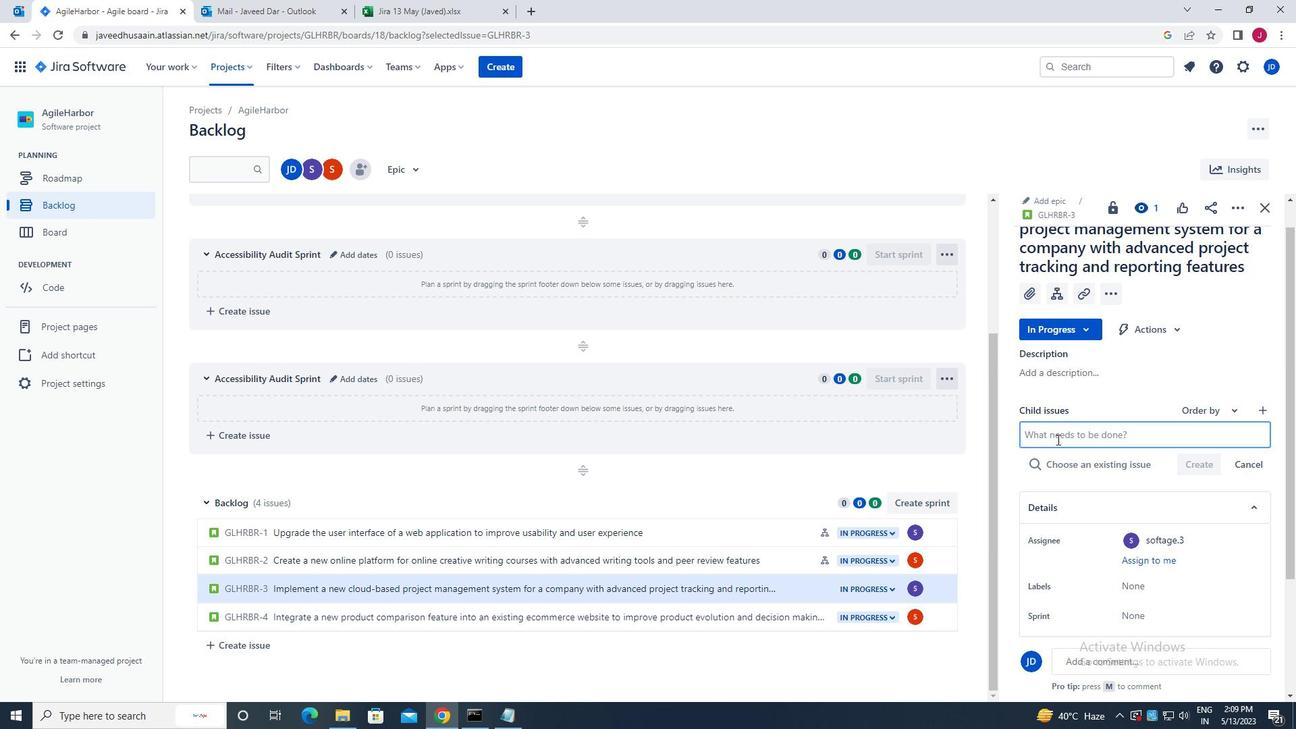 
Action: Mouse moved to (1057, 434)
Screenshot: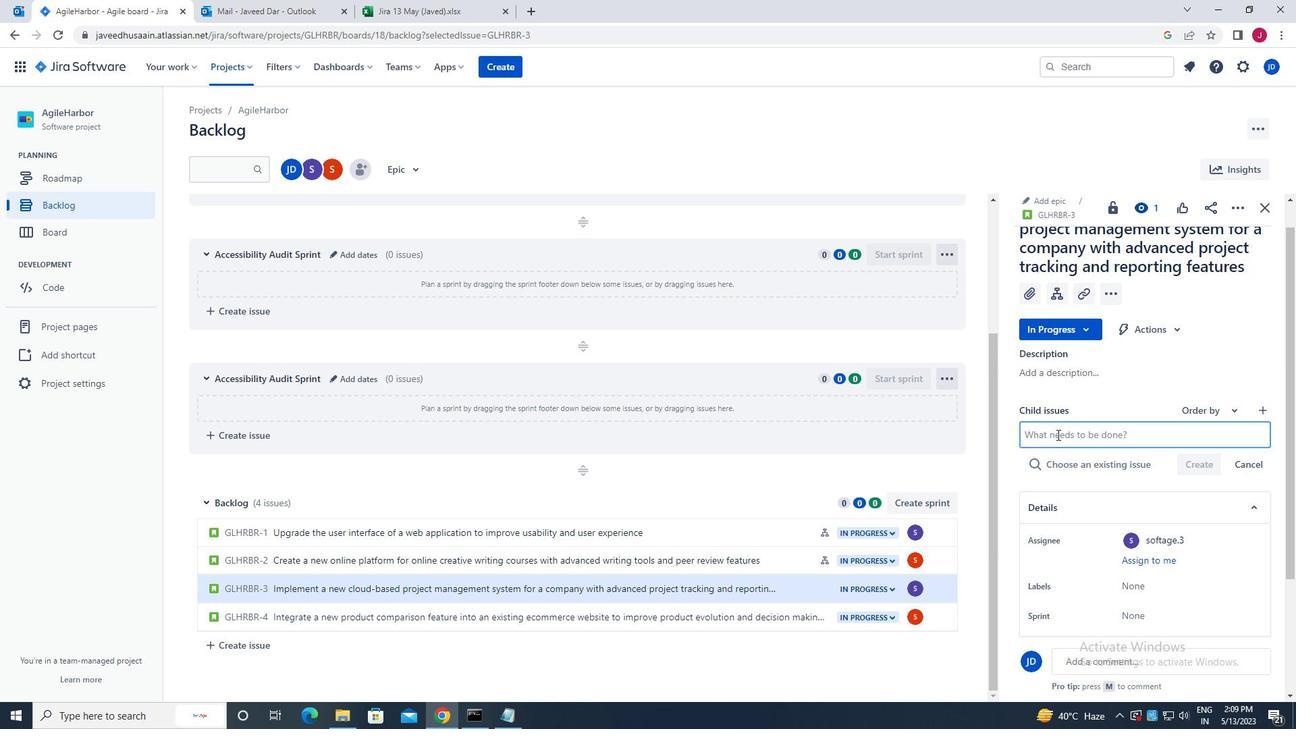 
Action: Key pressed i<Key.caps_lock>ntegratiom<Key.backspace>n<Key.space>with<Key.space>point<Key.space>of<Key.space>sales<Key.space><Key.backspace><Key.backspace><Key.space>system<Key.enter>
Screenshot: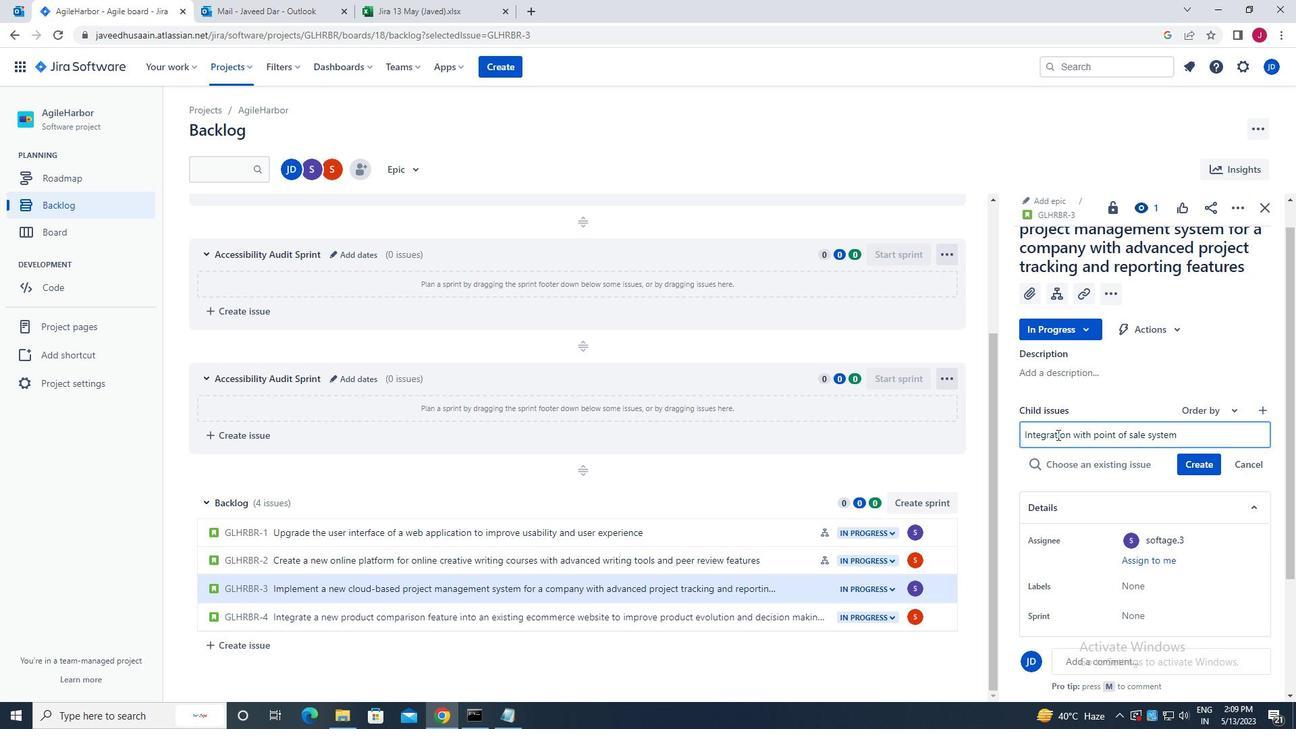 
Action: Mouse moved to (1210, 440)
Screenshot: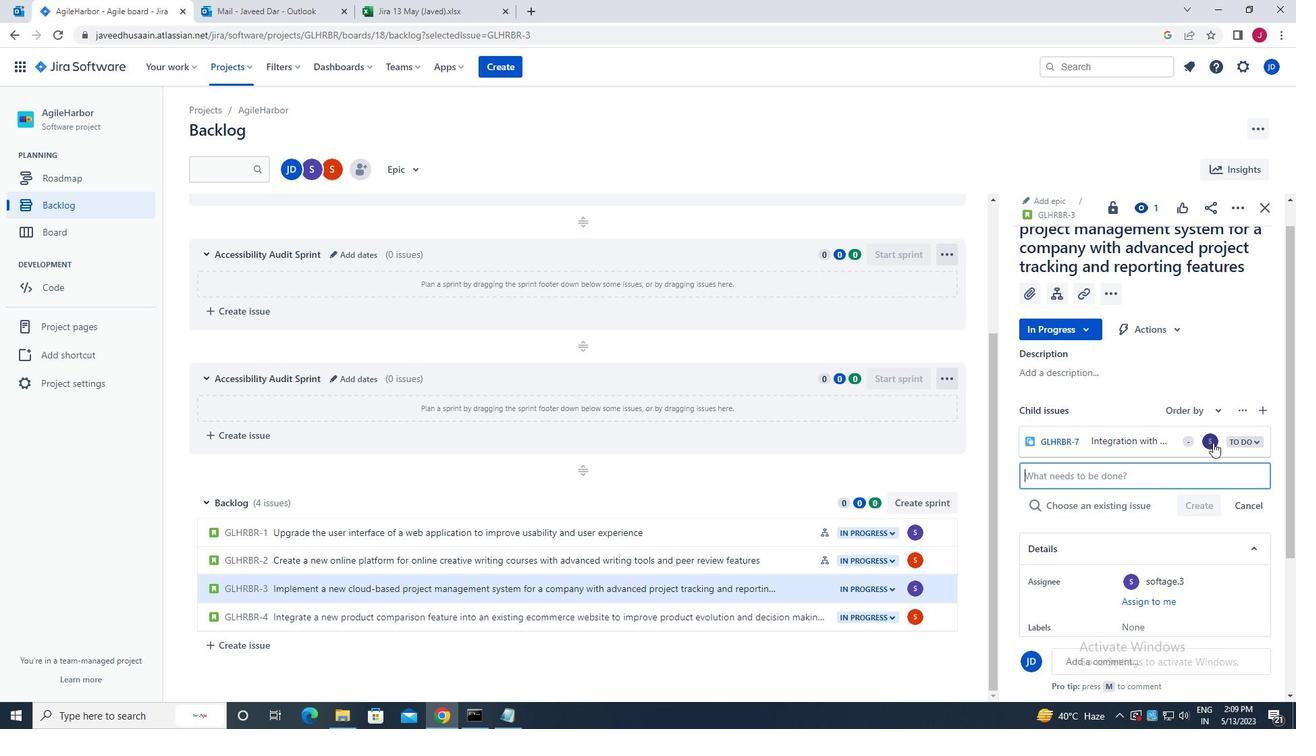 
Action: Mouse pressed left at (1210, 440)
Screenshot: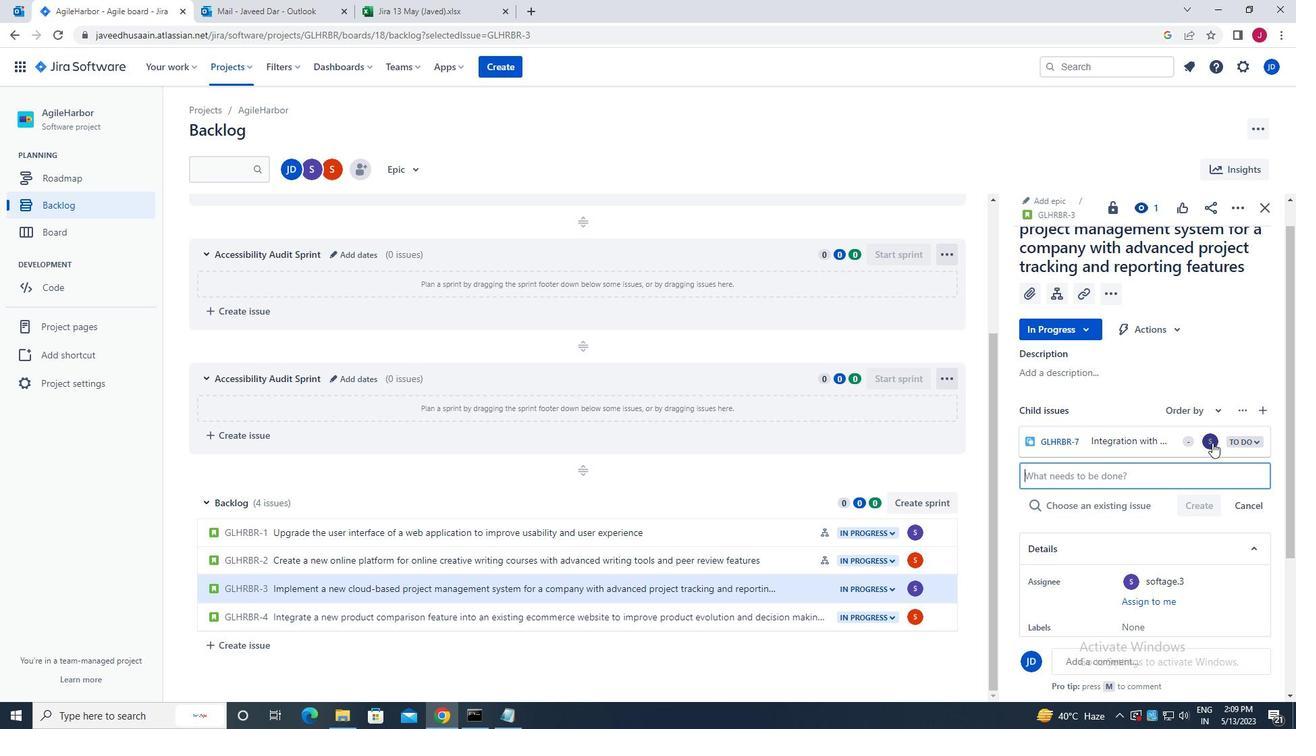 
Action: Mouse moved to (1095, 369)
Screenshot: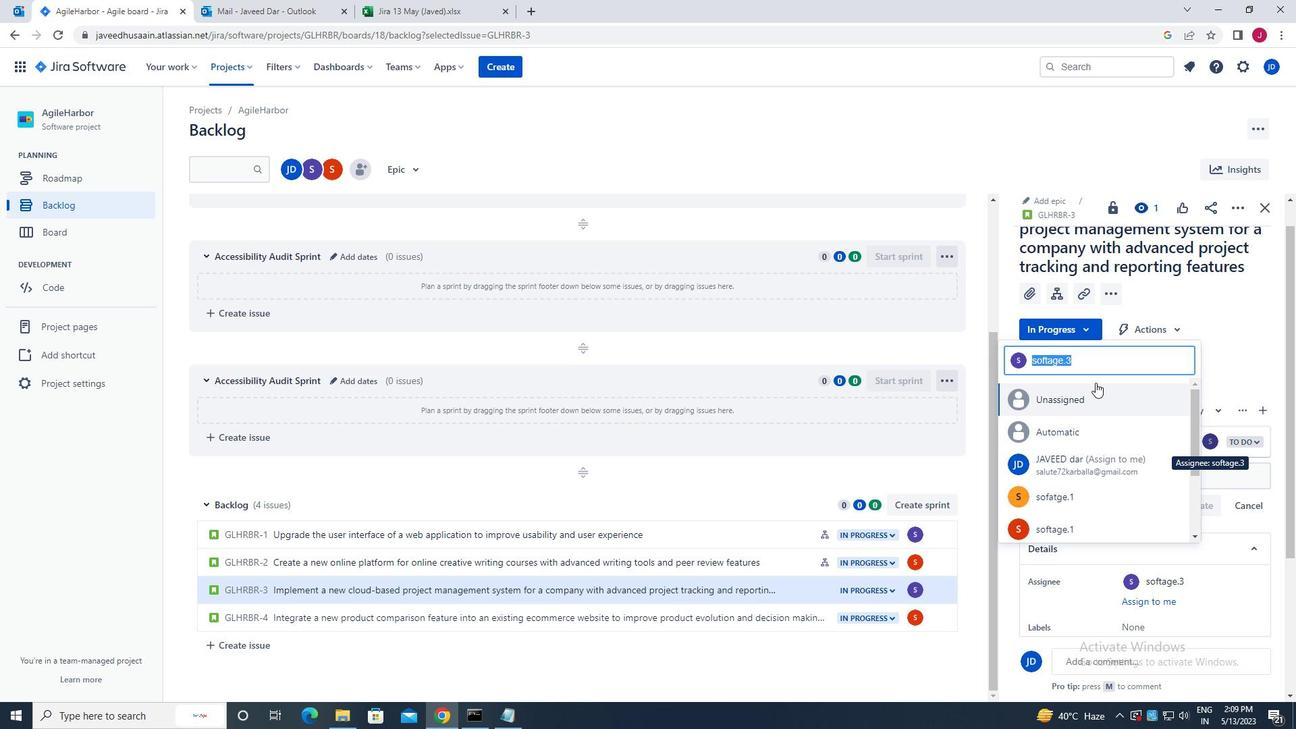 
Action: Key pressed soft
Screenshot: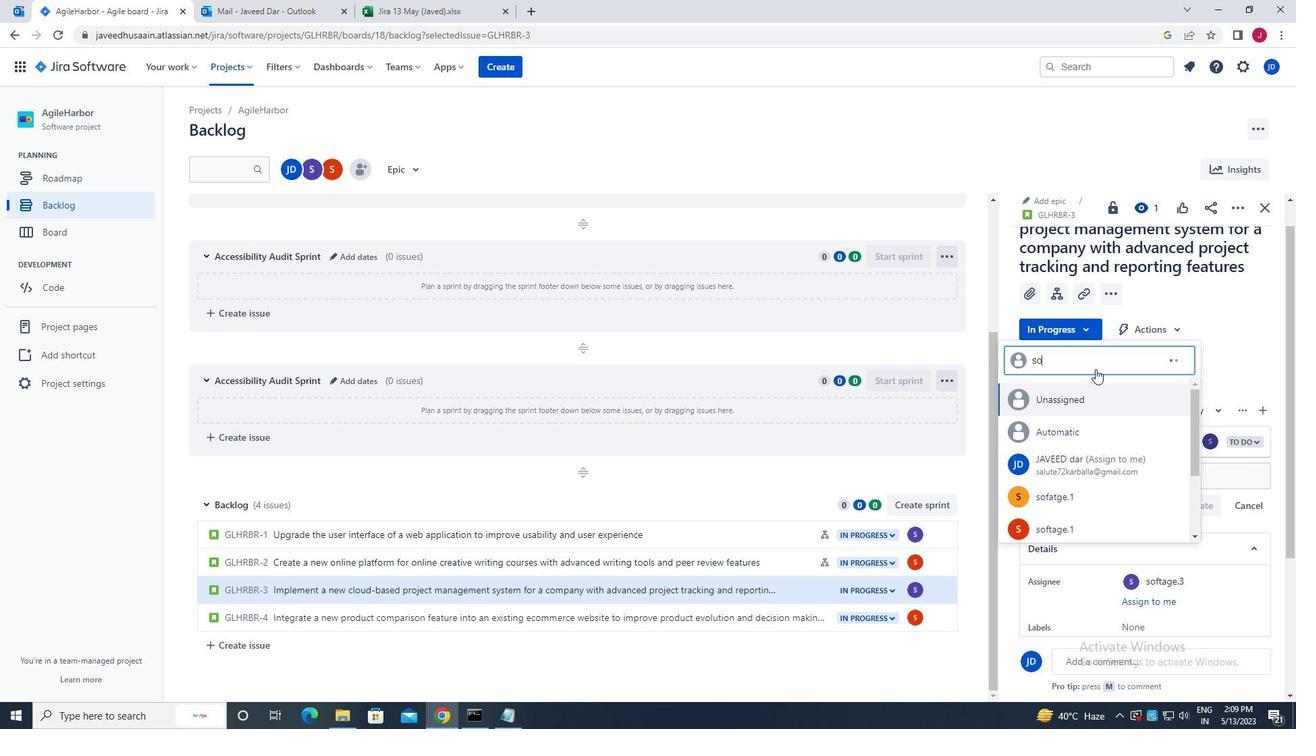 
Action: Mouse moved to (1121, 400)
Screenshot: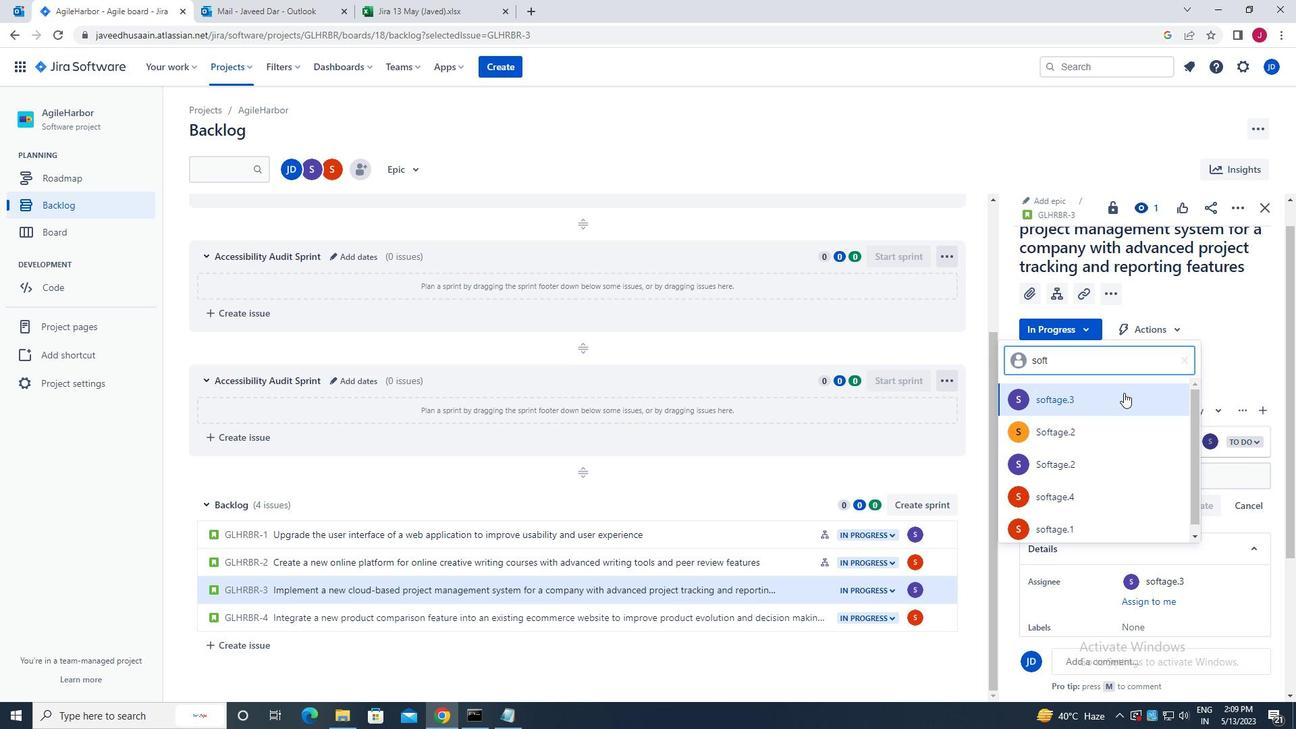 
Action: Mouse pressed left at (1121, 400)
Screenshot: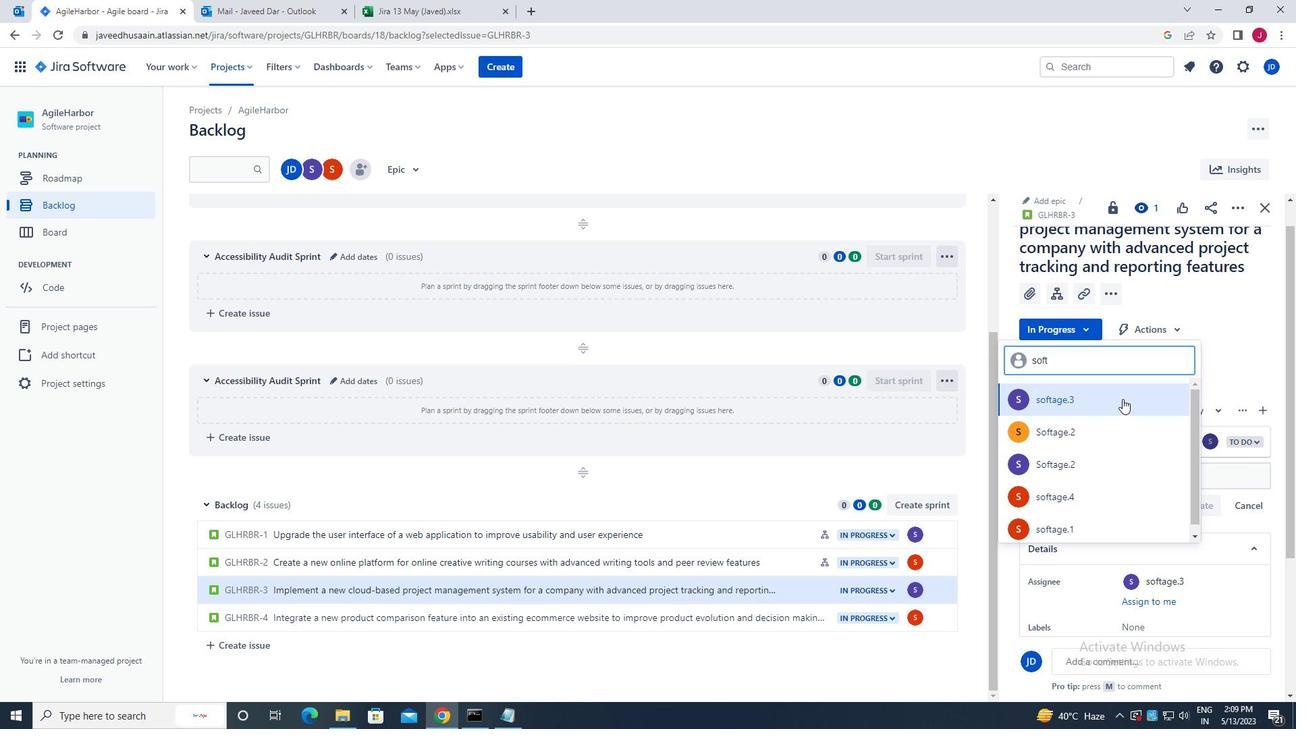 
Action: Mouse moved to (1262, 209)
Screenshot: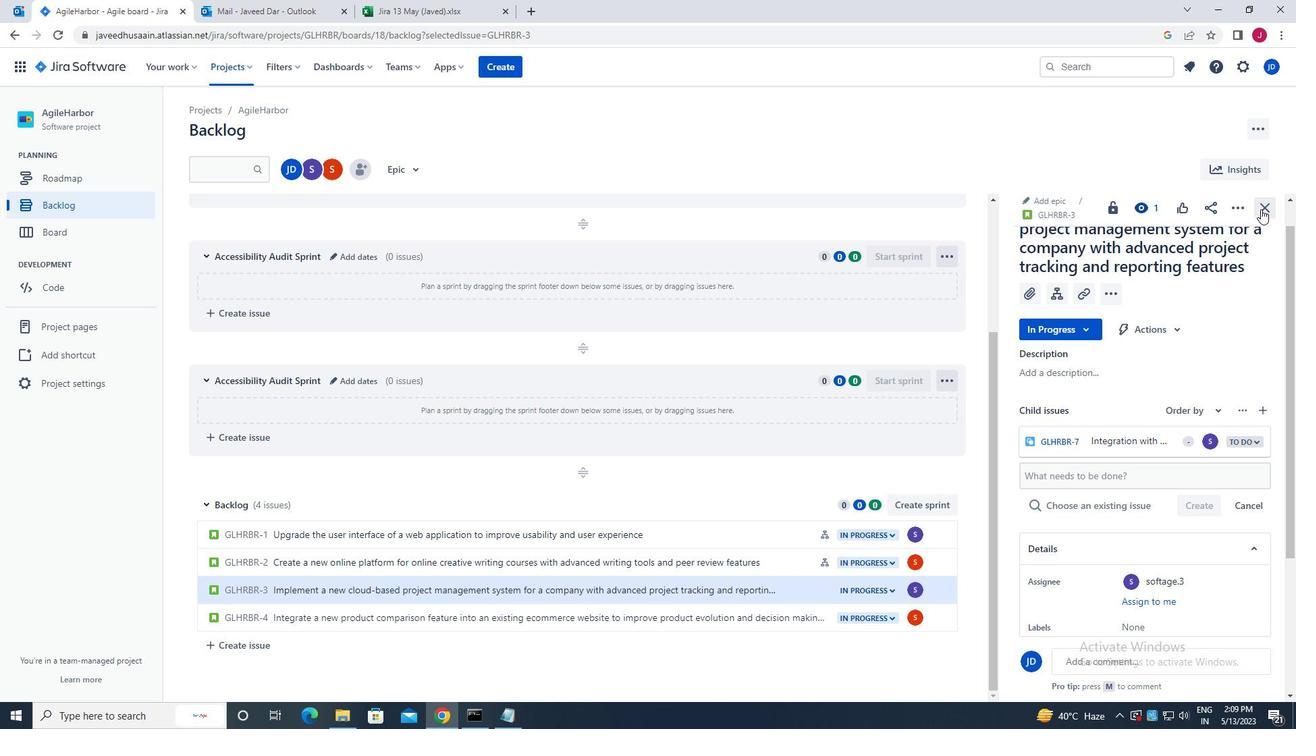 
Action: Mouse pressed left at (1262, 209)
Screenshot: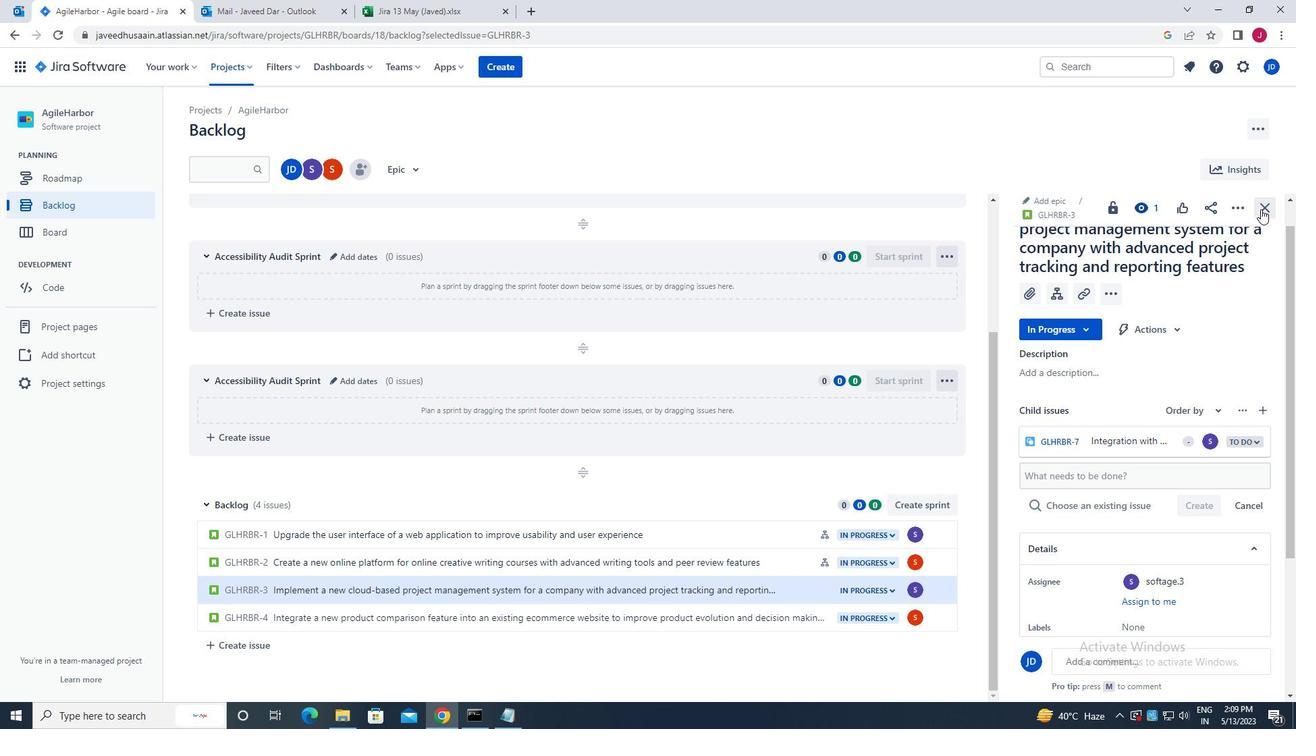 
Action: Mouse moved to (980, 621)
Screenshot: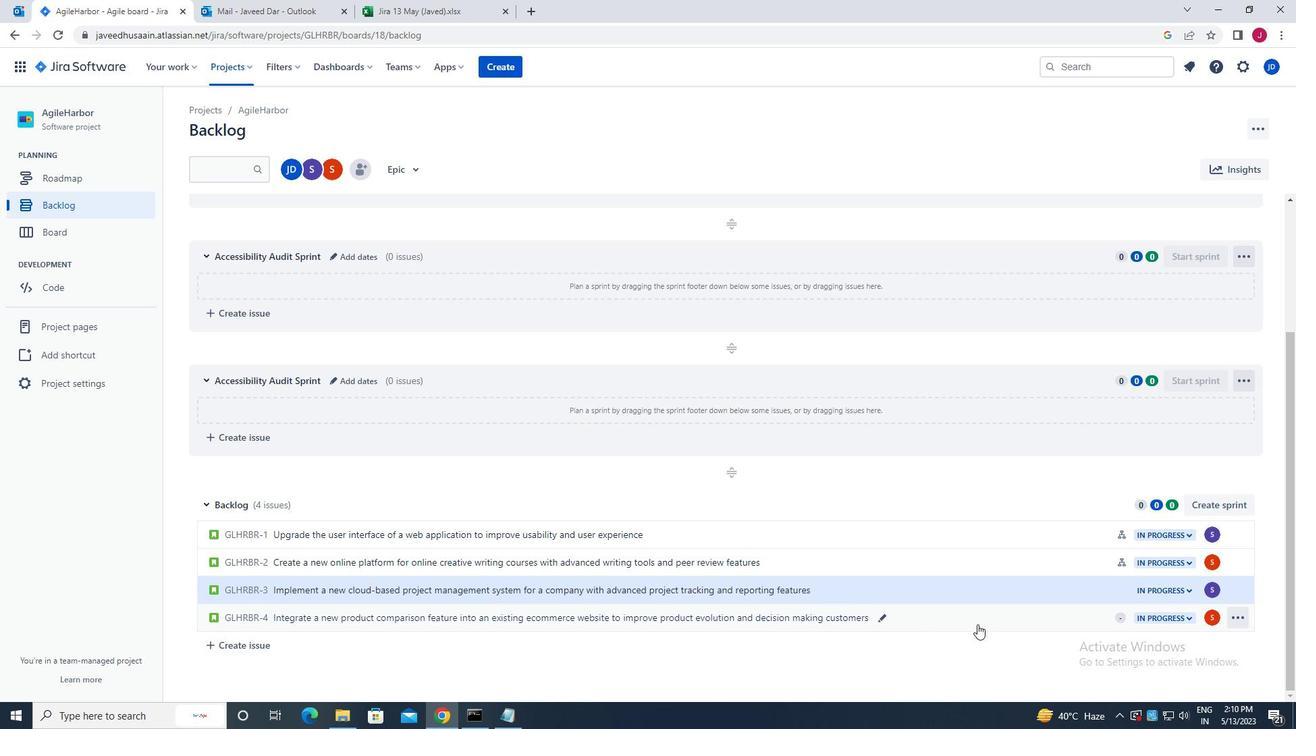 
Action: Mouse pressed left at (980, 621)
Screenshot: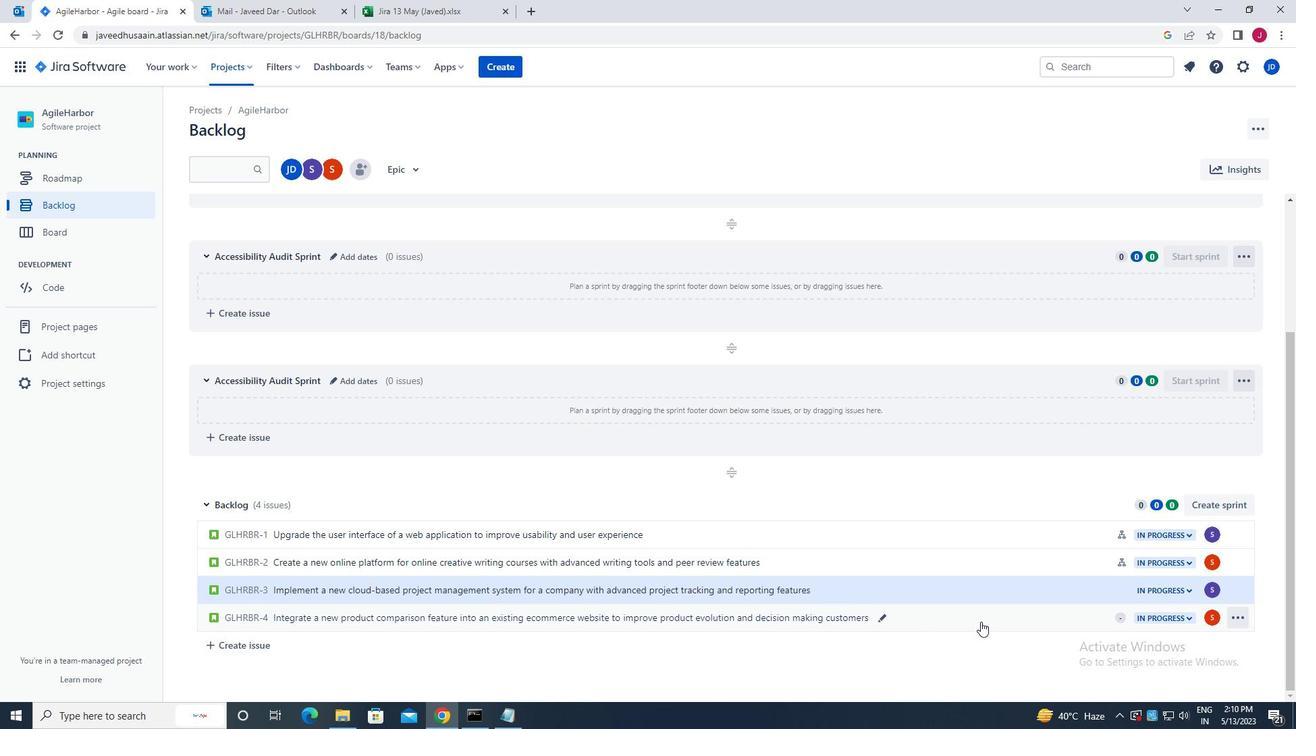 
Action: Mouse moved to (1057, 348)
Screenshot: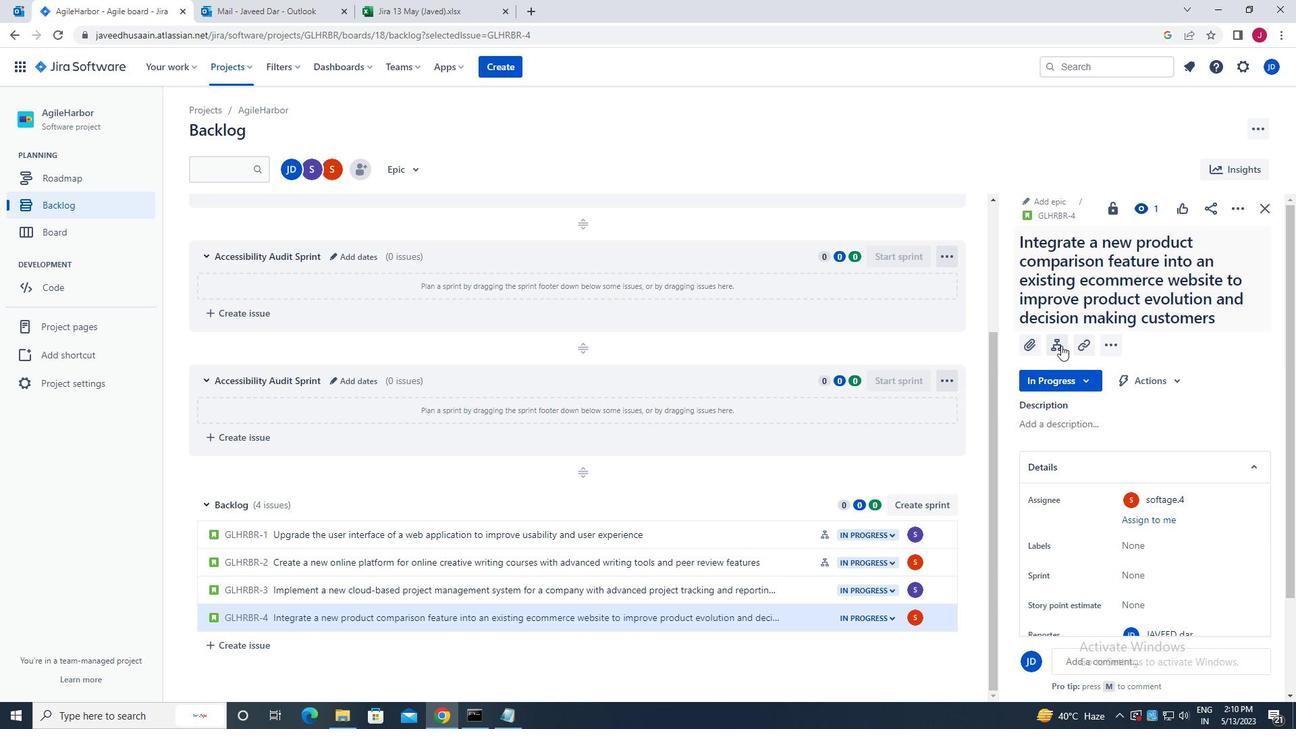 
Action: Mouse pressed left at (1057, 348)
Screenshot: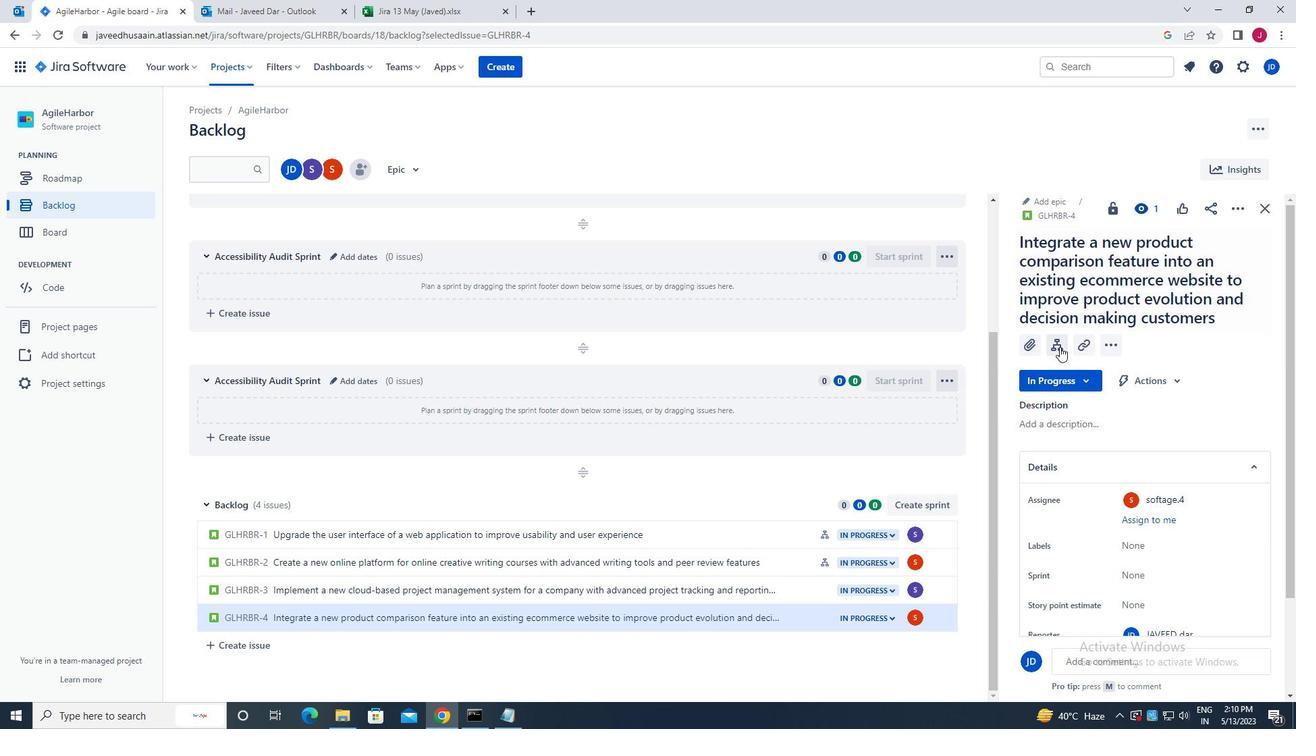 
Action: Mouse moved to (1075, 436)
Screenshot: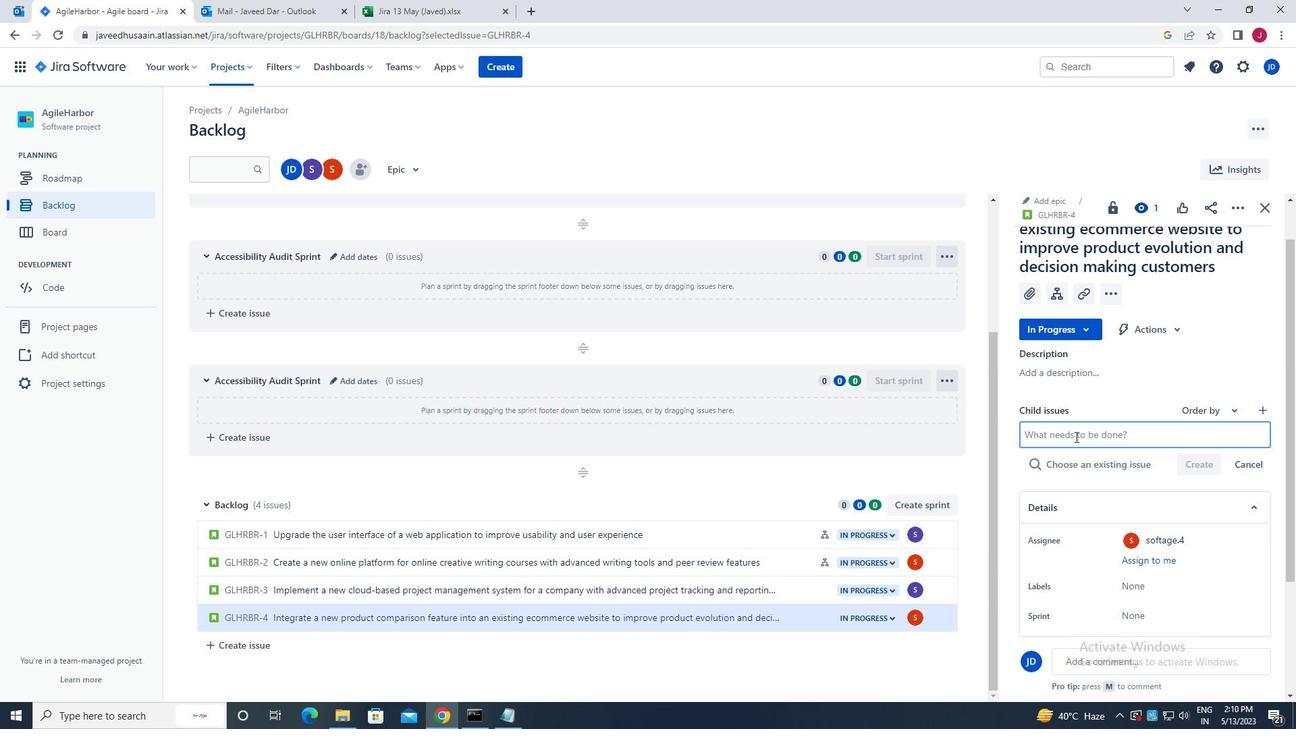 
Action: Mouse pressed left at (1075, 436)
Screenshot: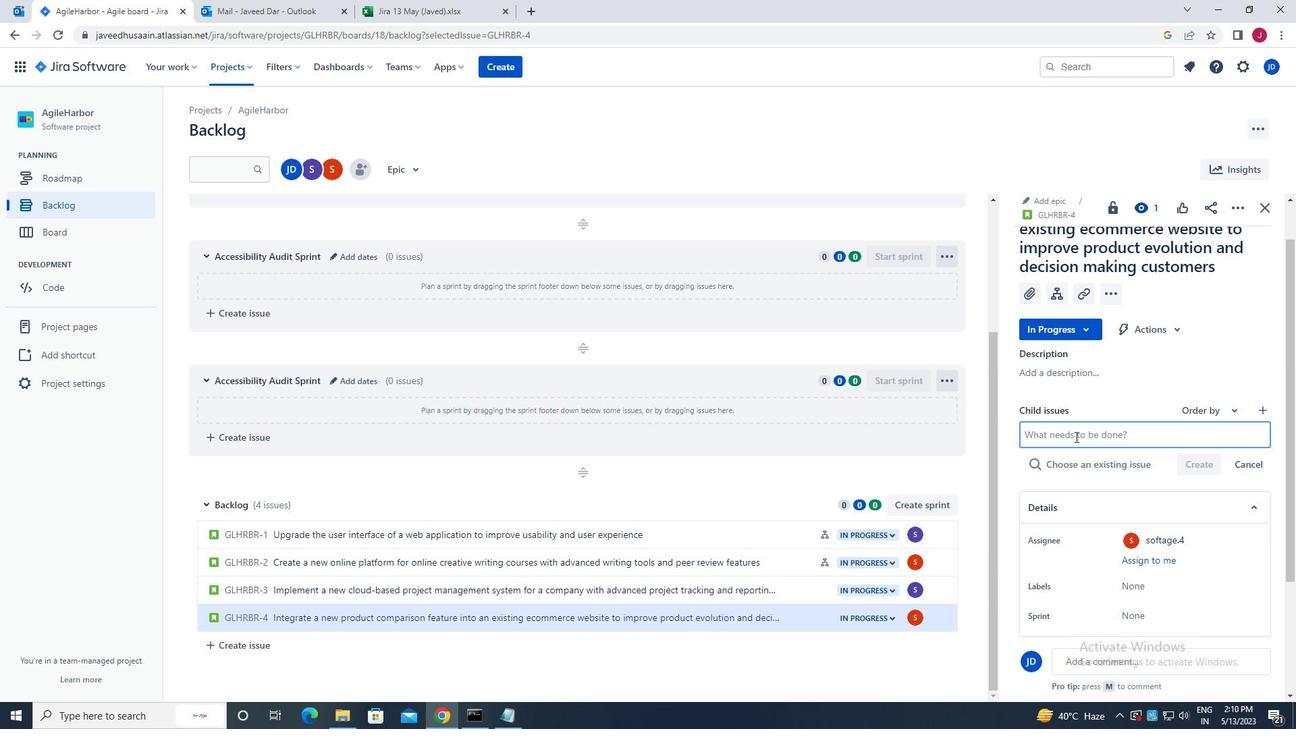 
Action: Key pressed <Key.caps_lock>c<Key.caps_lock>ode<Key.space>optimization<Key.space>for<Key.space>low<Key.space><Key.backspace>-latency<Key.space>network<Key.space>meaa<Key.backspace><Key.backspace><Key.backspace>essageing<Key.space><Key.backspace><Key.backspace><Key.backspace><Key.backspace><Key.backspace>ing<Key.space><Key.enter>
Screenshot: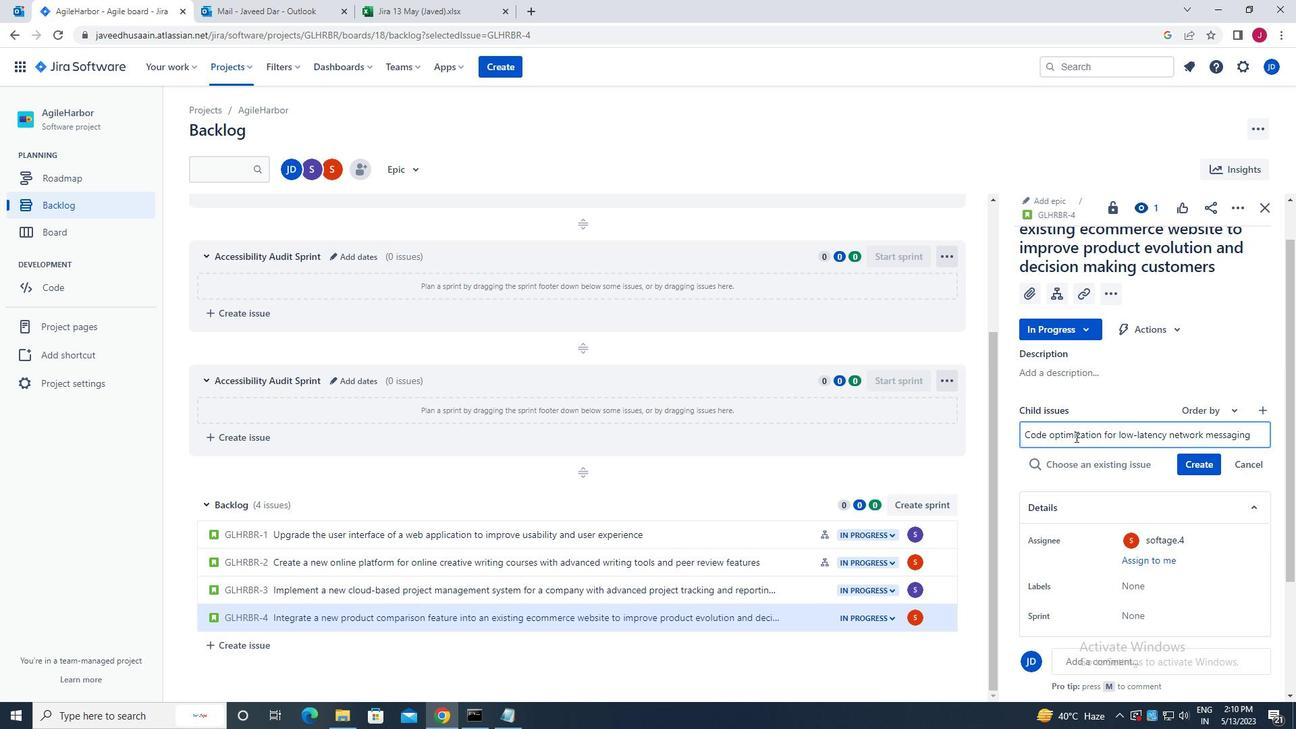 
Action: Mouse moved to (1212, 441)
Screenshot: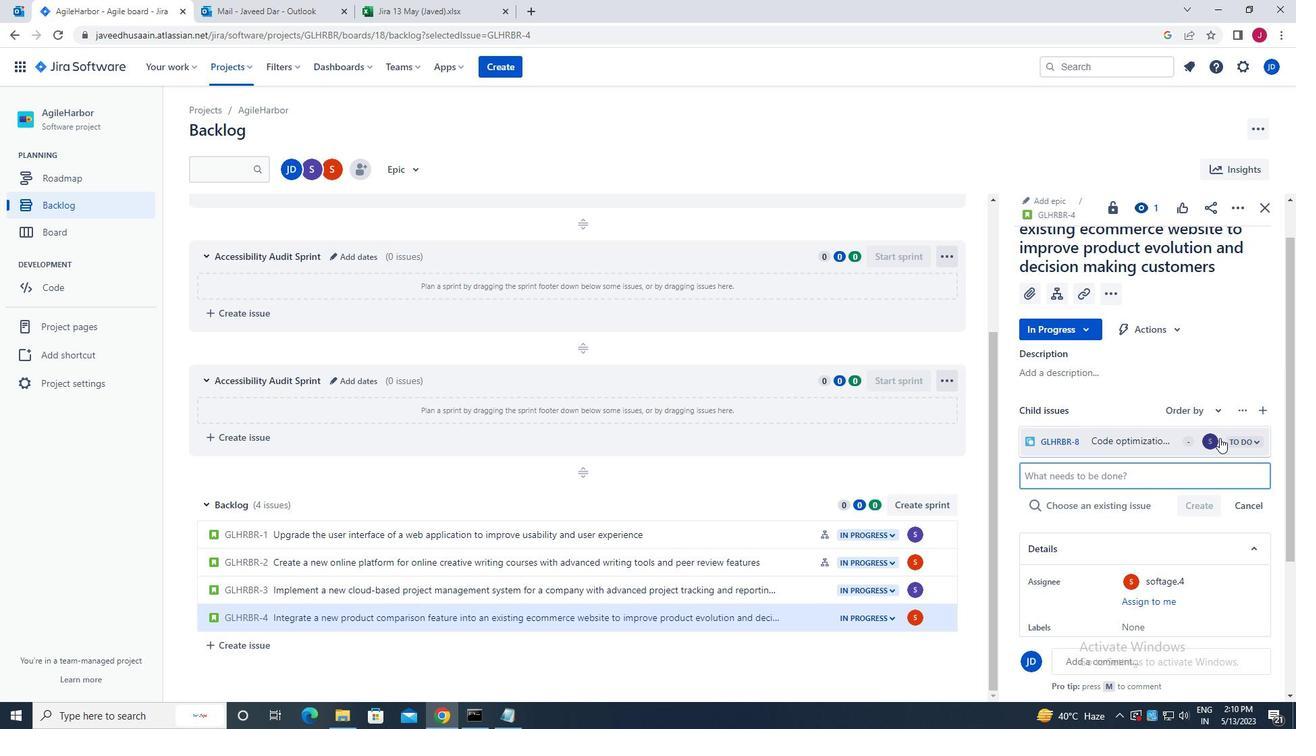 
Action: Mouse pressed left at (1212, 441)
Screenshot: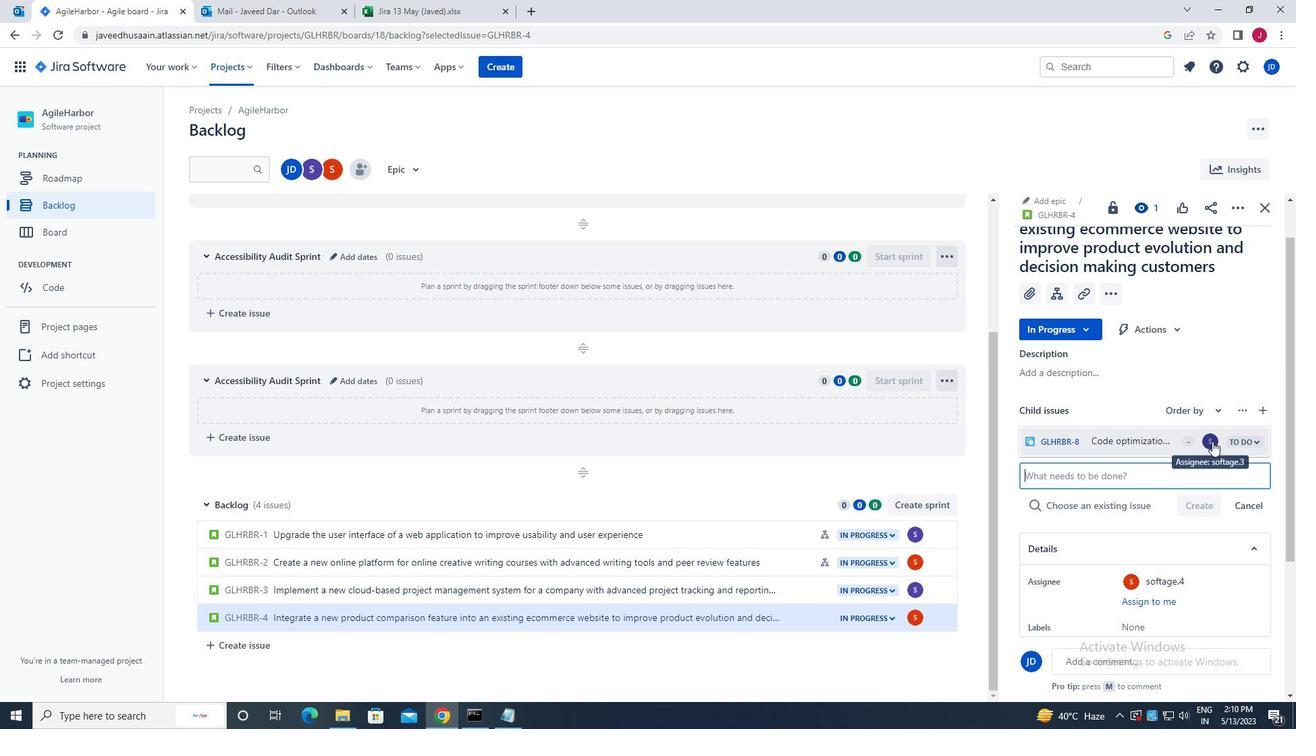 
Action: Mouse moved to (1092, 361)
Screenshot: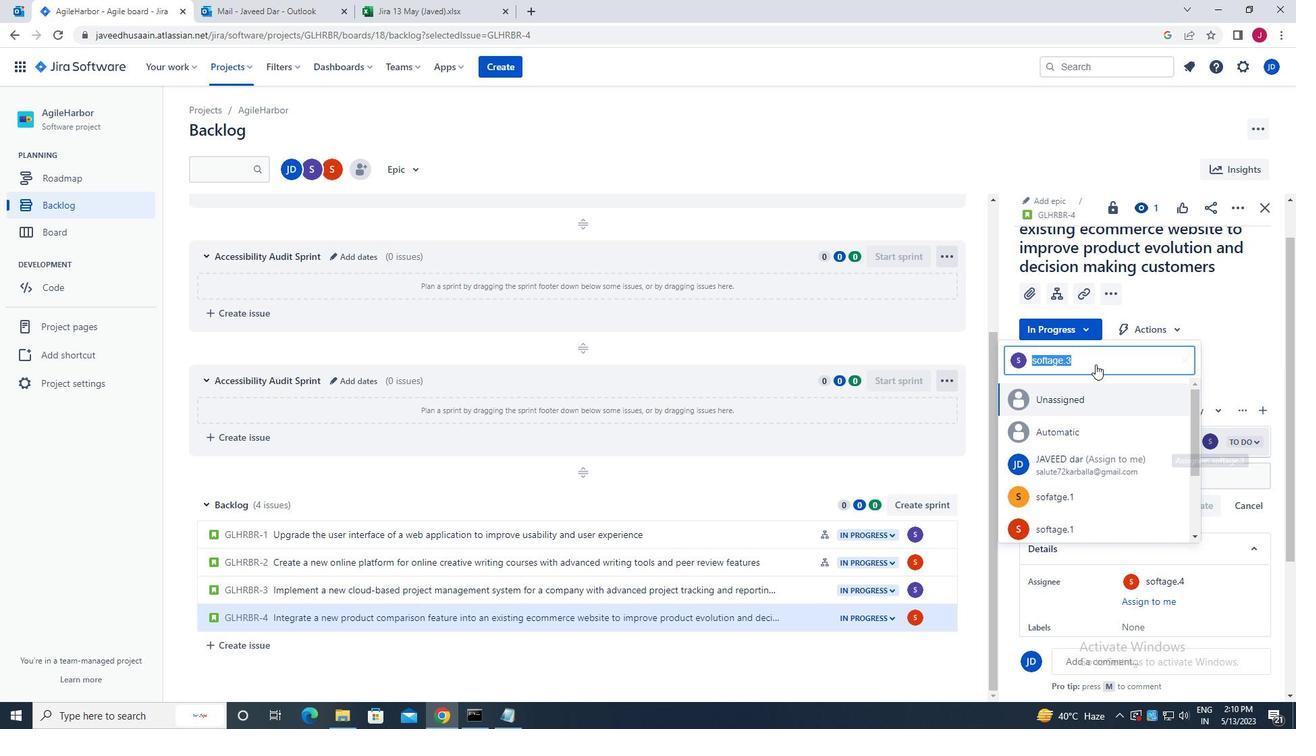 
Action: Key pressed soft
Screenshot: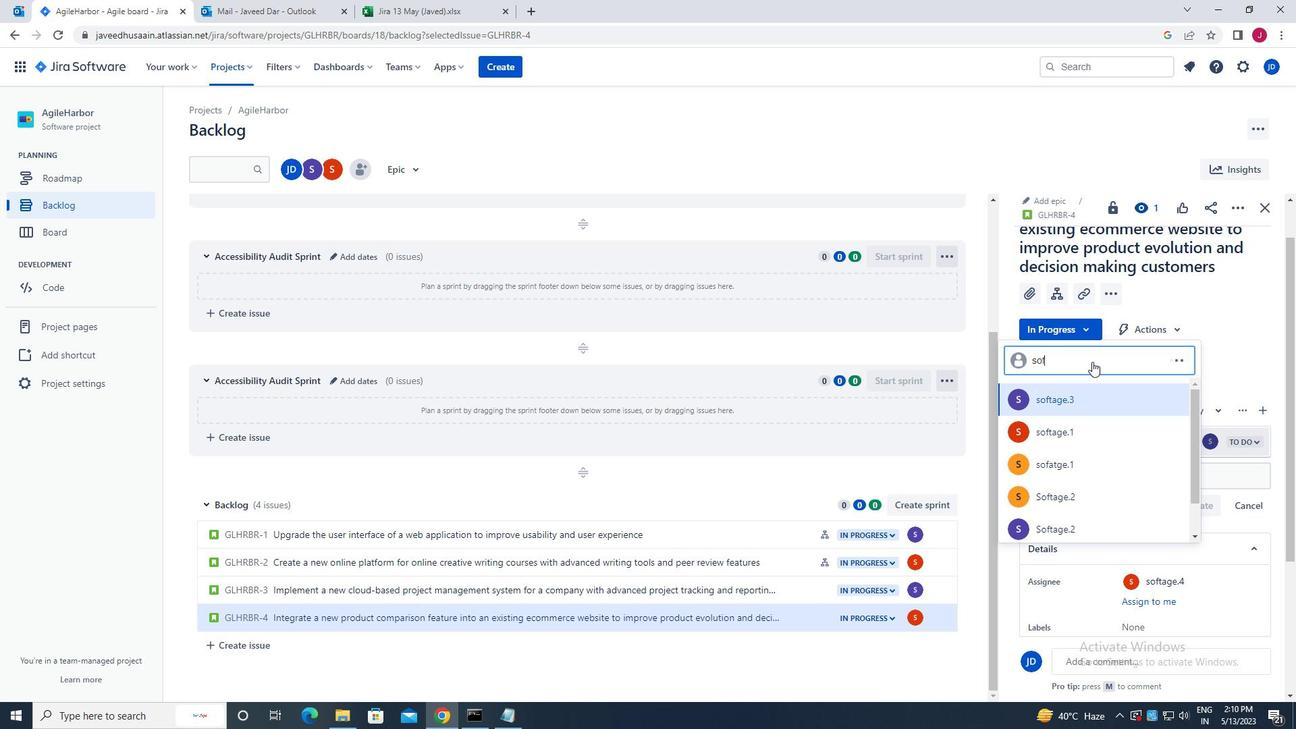 
Action: Mouse moved to (1112, 458)
Screenshot: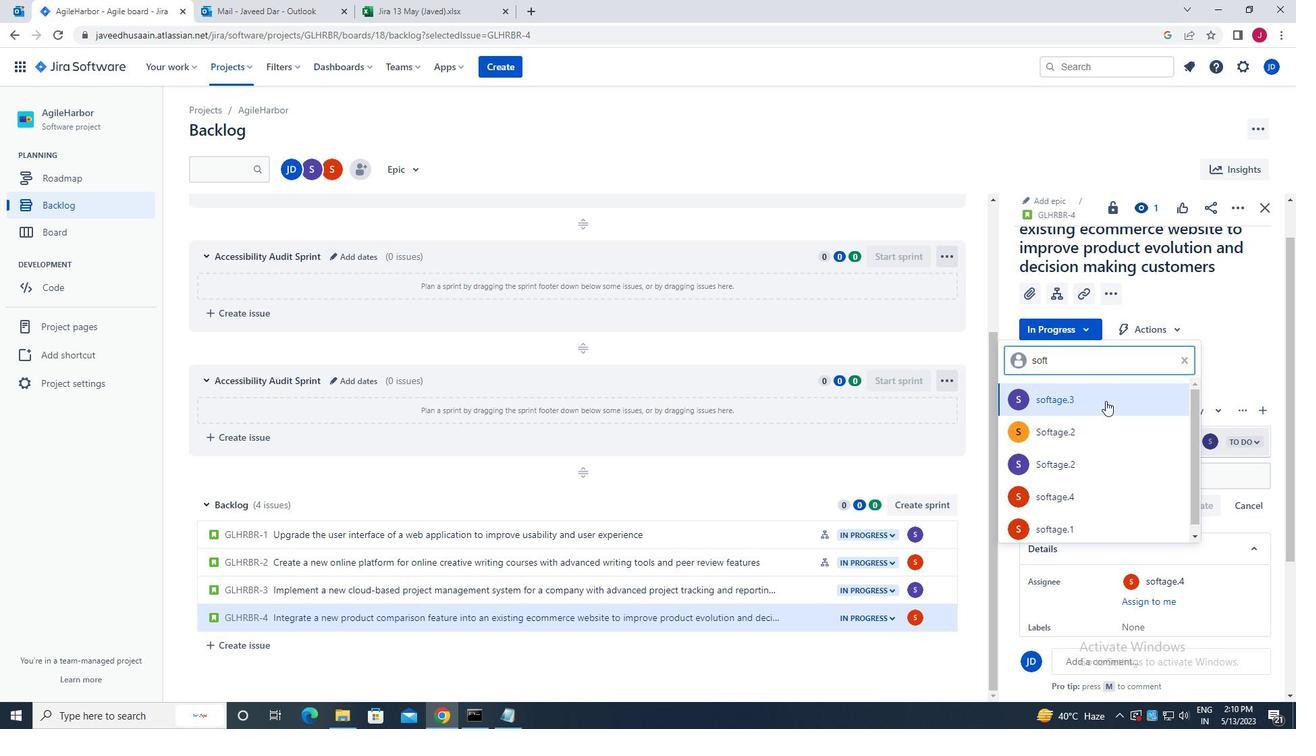 
Action: Mouse scrolled (1112, 457) with delta (0, 0)
Screenshot: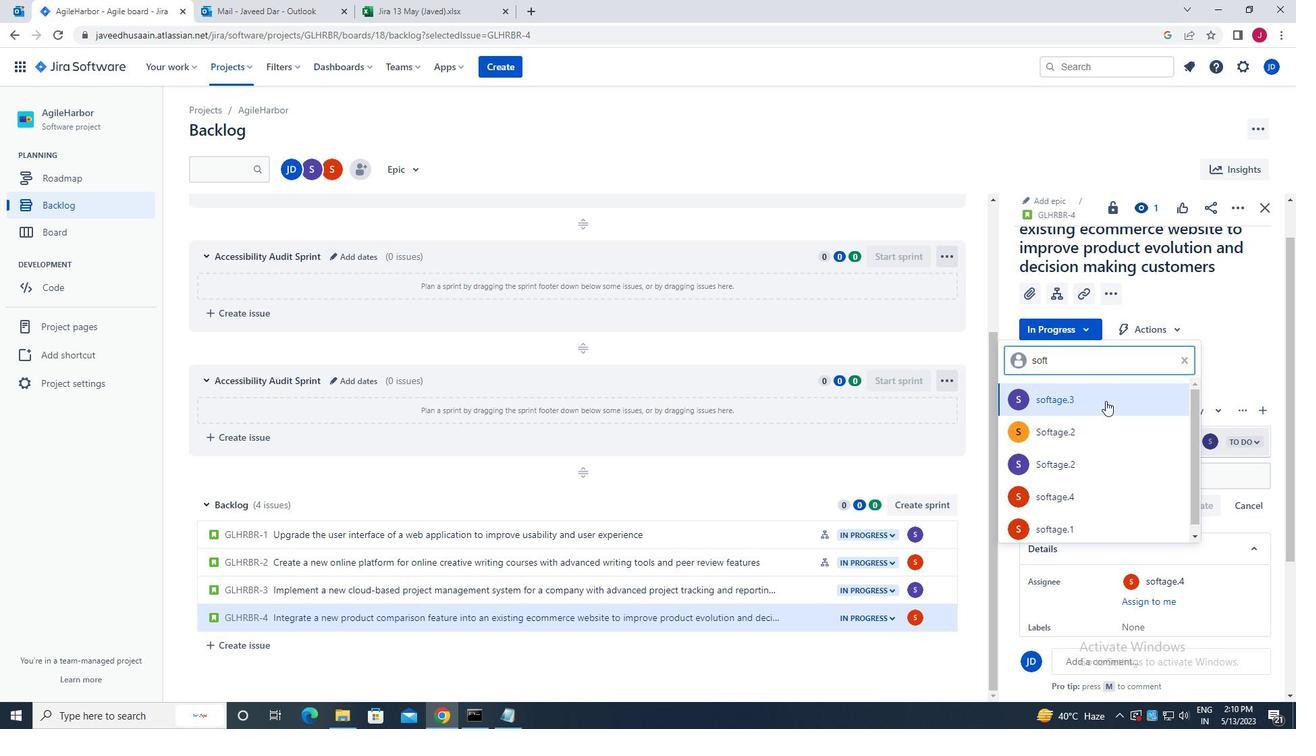 
Action: Mouse moved to (1113, 459)
Screenshot: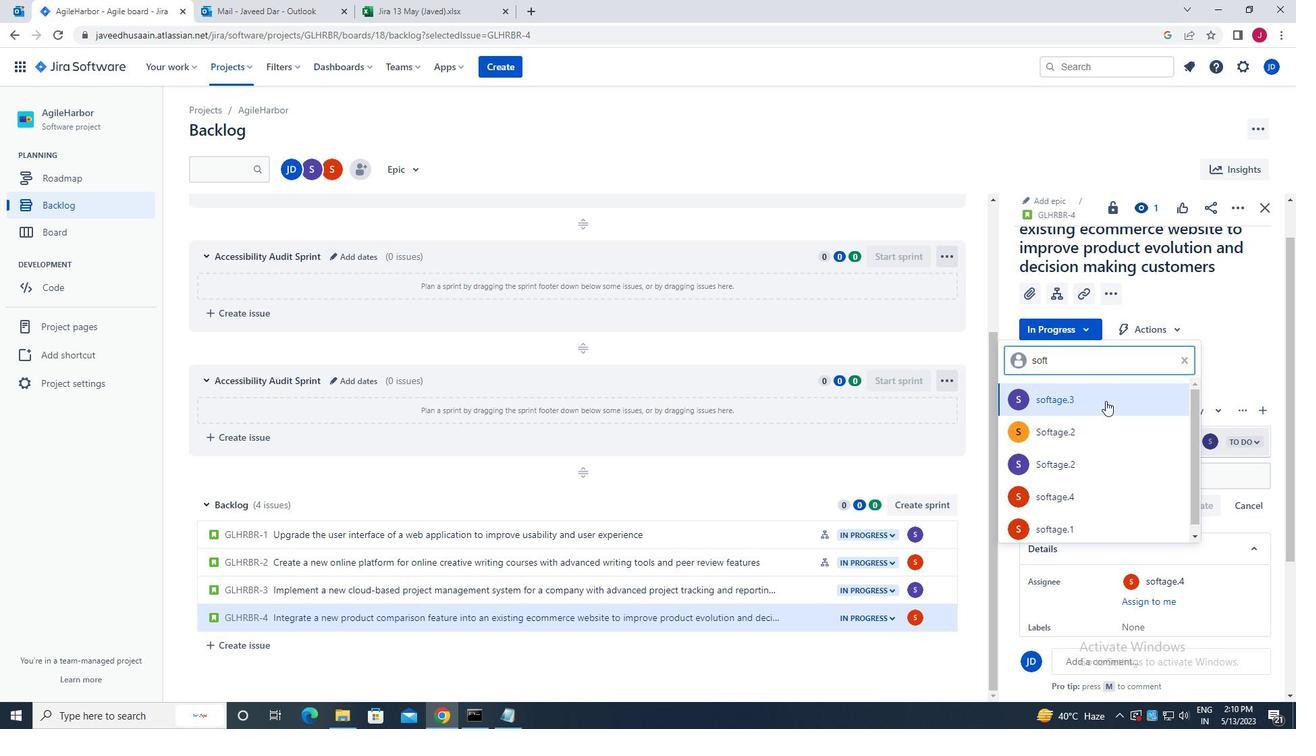 
Action: Mouse scrolled (1113, 458) with delta (0, 0)
Screenshot: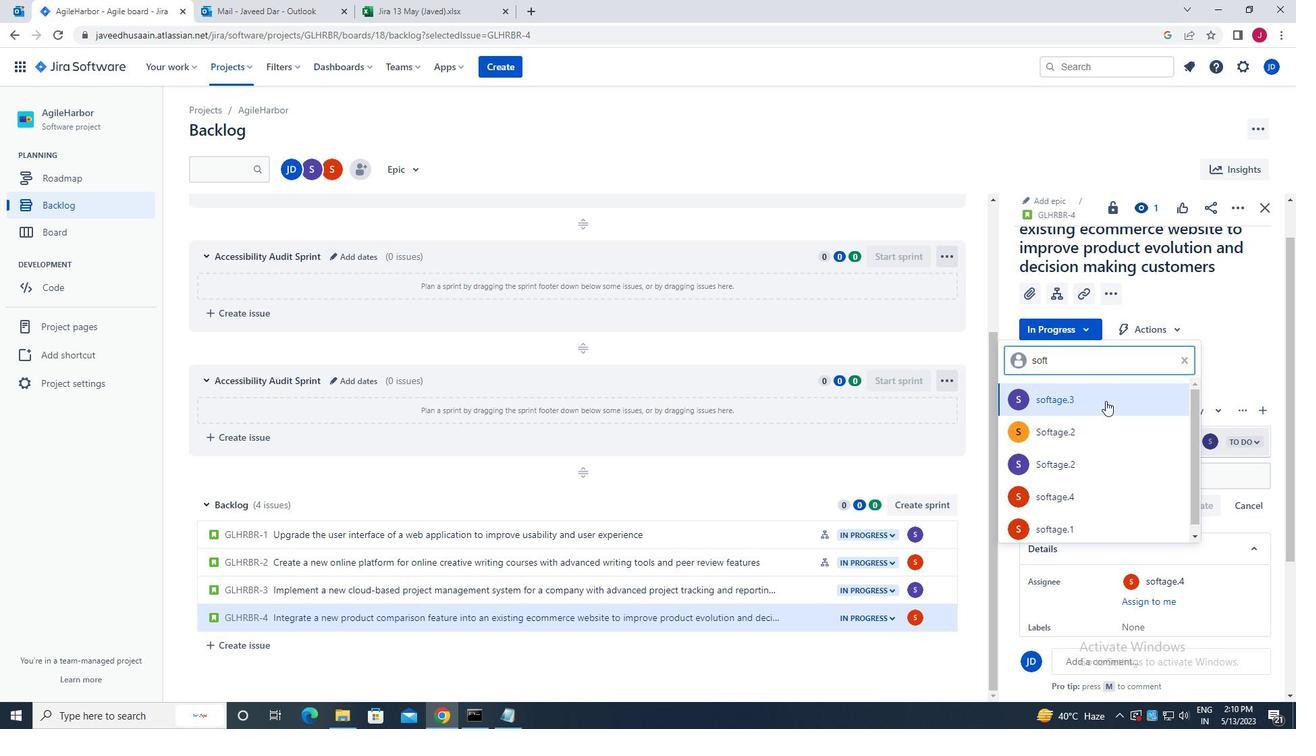 
Action: Mouse moved to (1114, 459)
Screenshot: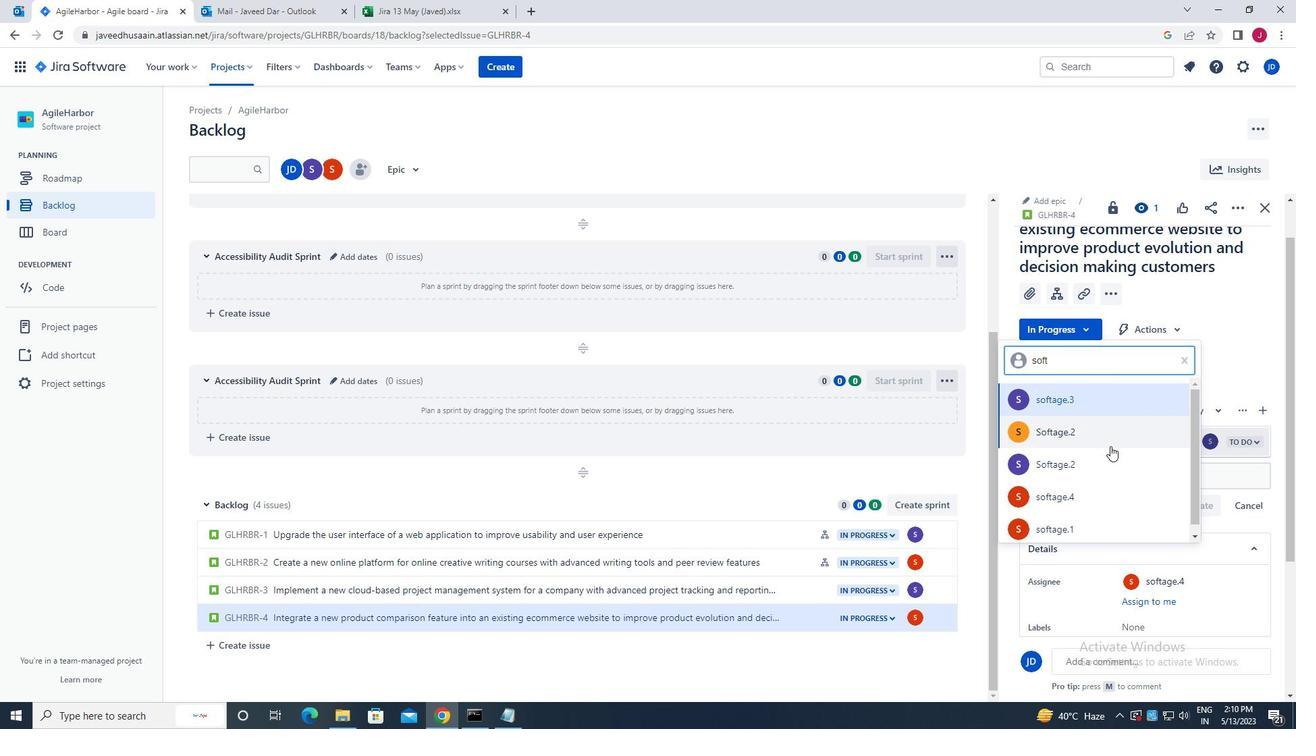 
Action: Mouse scrolled (1114, 458) with delta (0, 0)
Screenshot: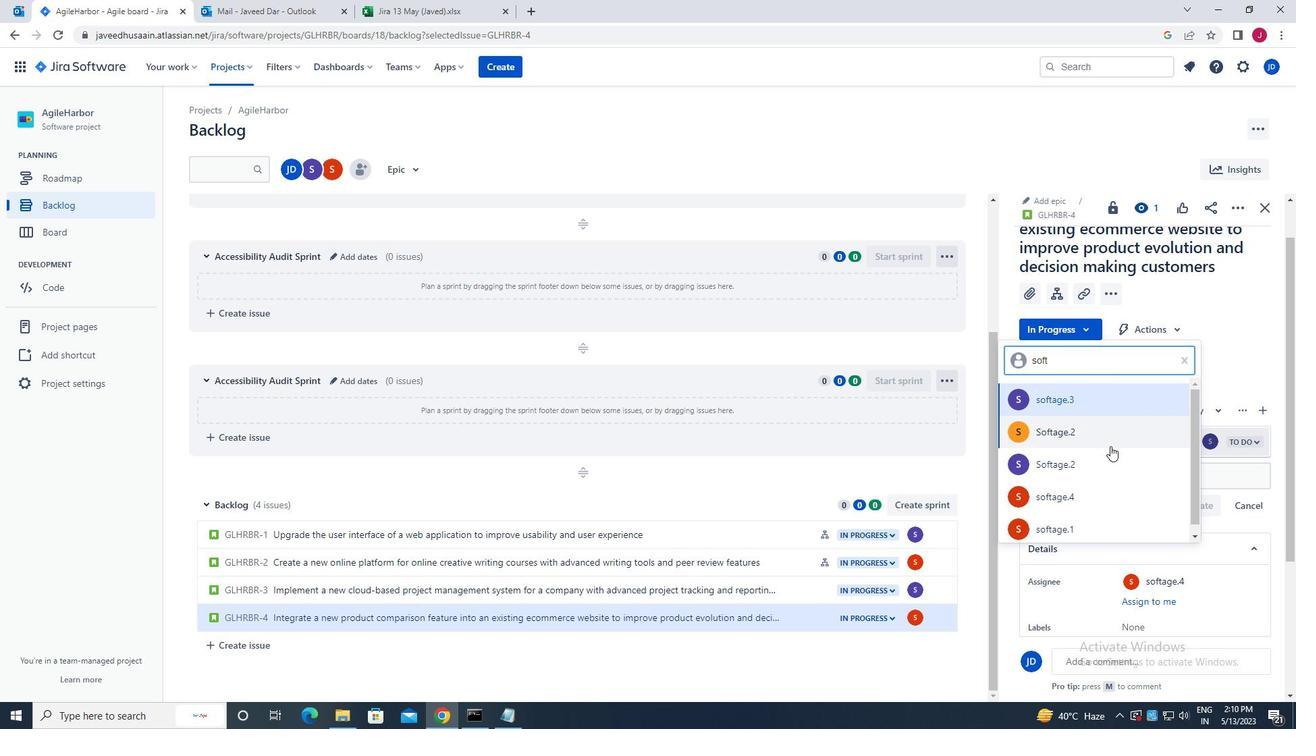 
Action: Mouse scrolled (1114, 458) with delta (0, 0)
Screenshot: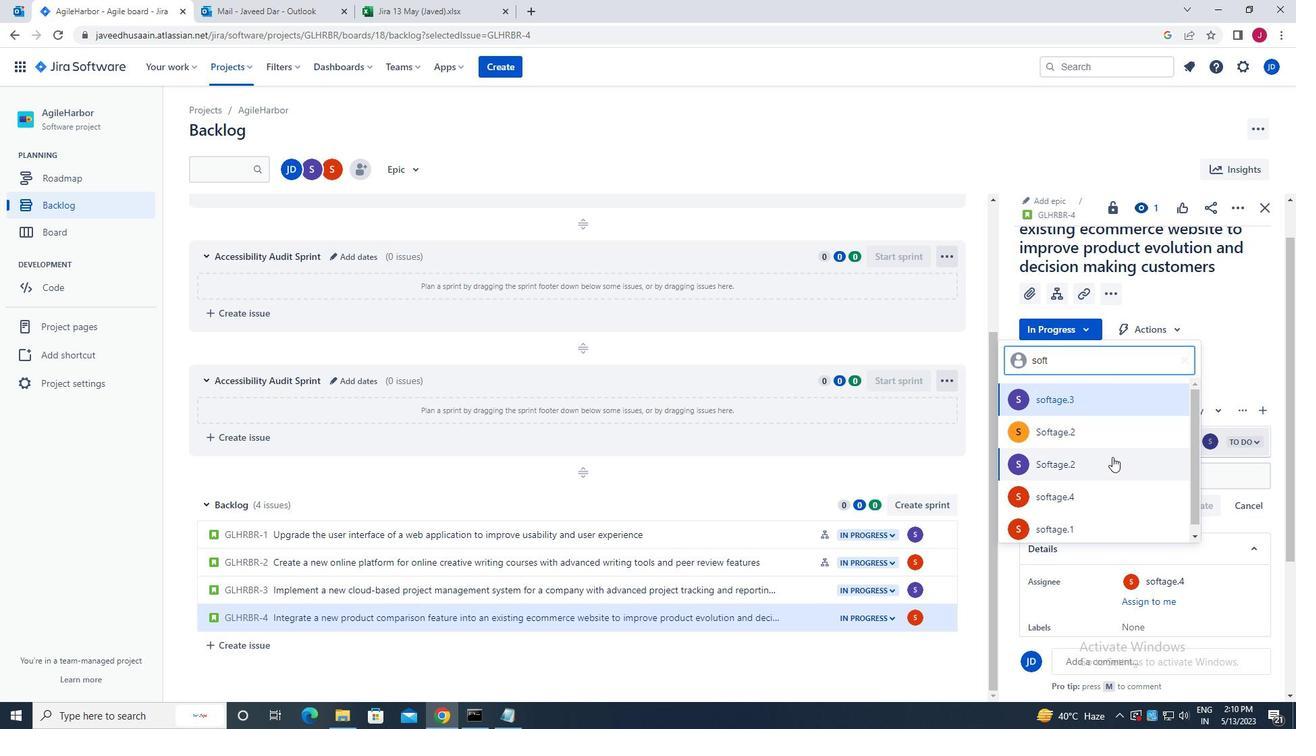 
Action: Mouse scrolled (1114, 458) with delta (0, 0)
Screenshot: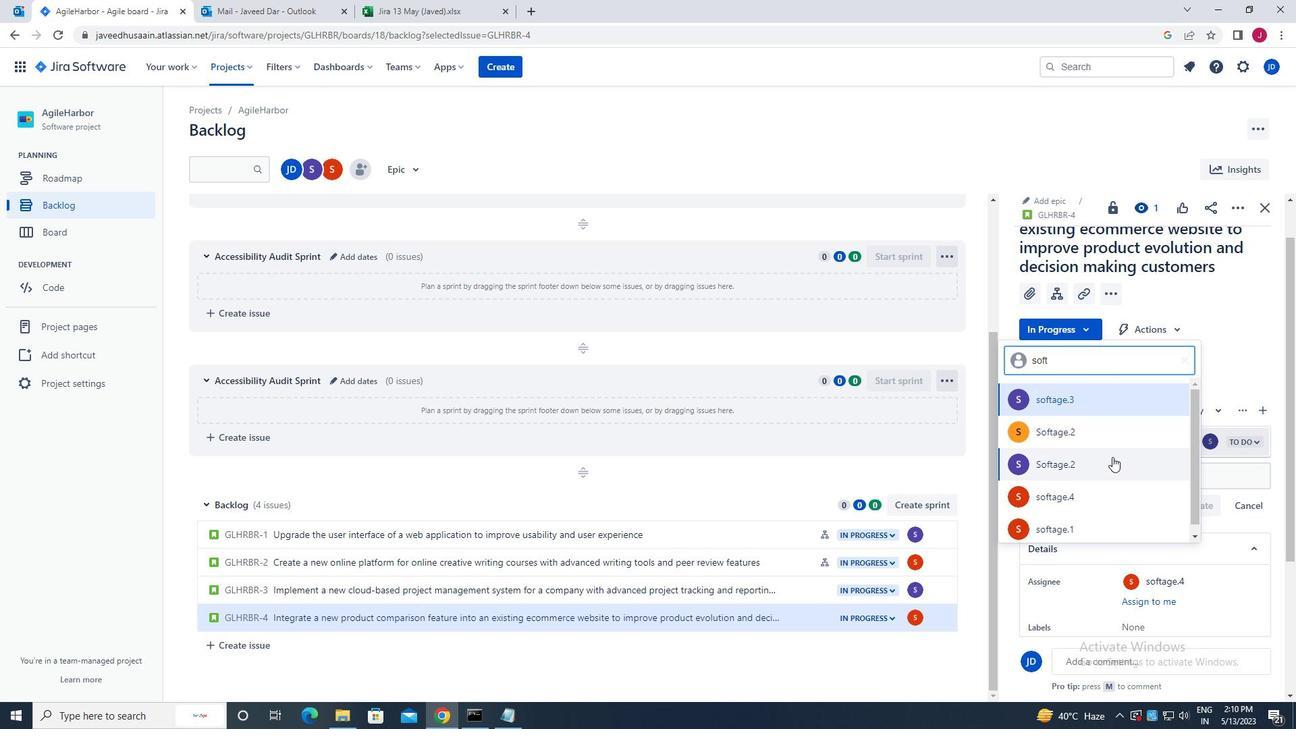 
Action: Mouse moved to (1075, 490)
Screenshot: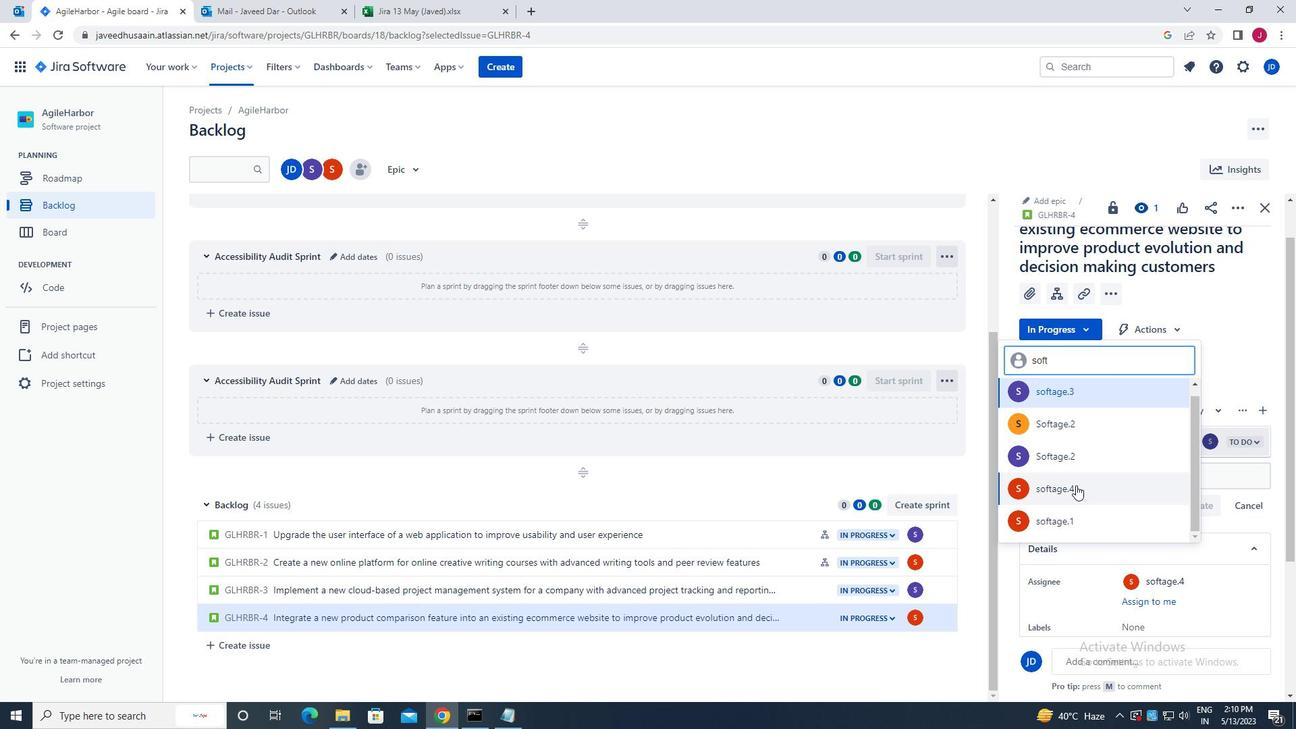 
Action: Mouse pressed left at (1075, 490)
Screenshot: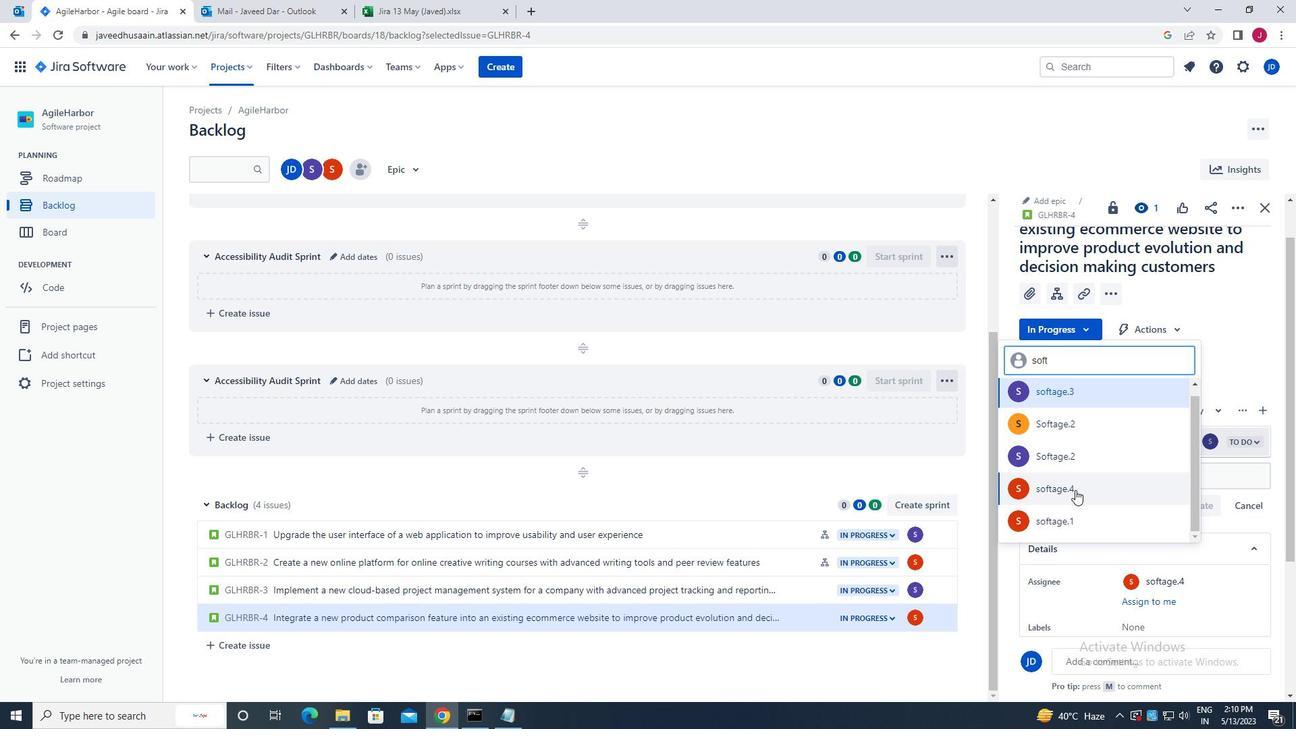 
Action: Mouse moved to (1264, 207)
Screenshot: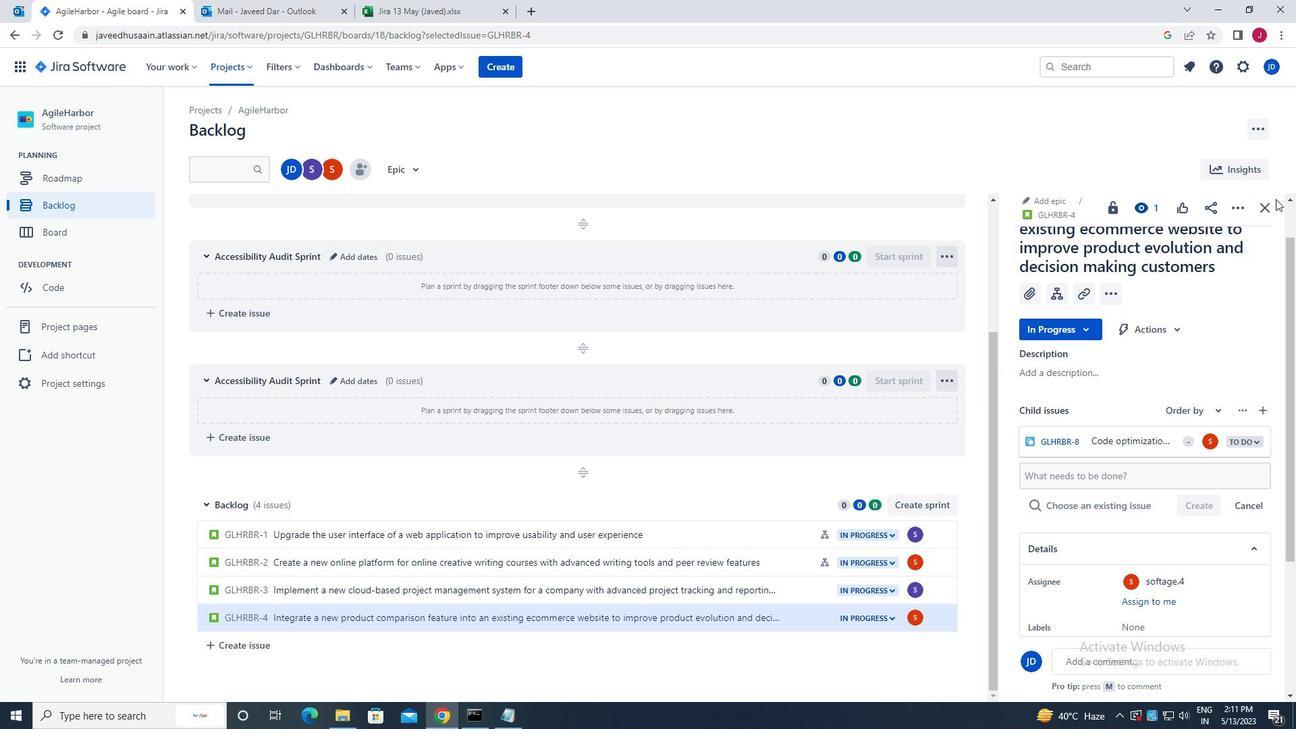 
Action: Mouse pressed left at (1264, 207)
Screenshot: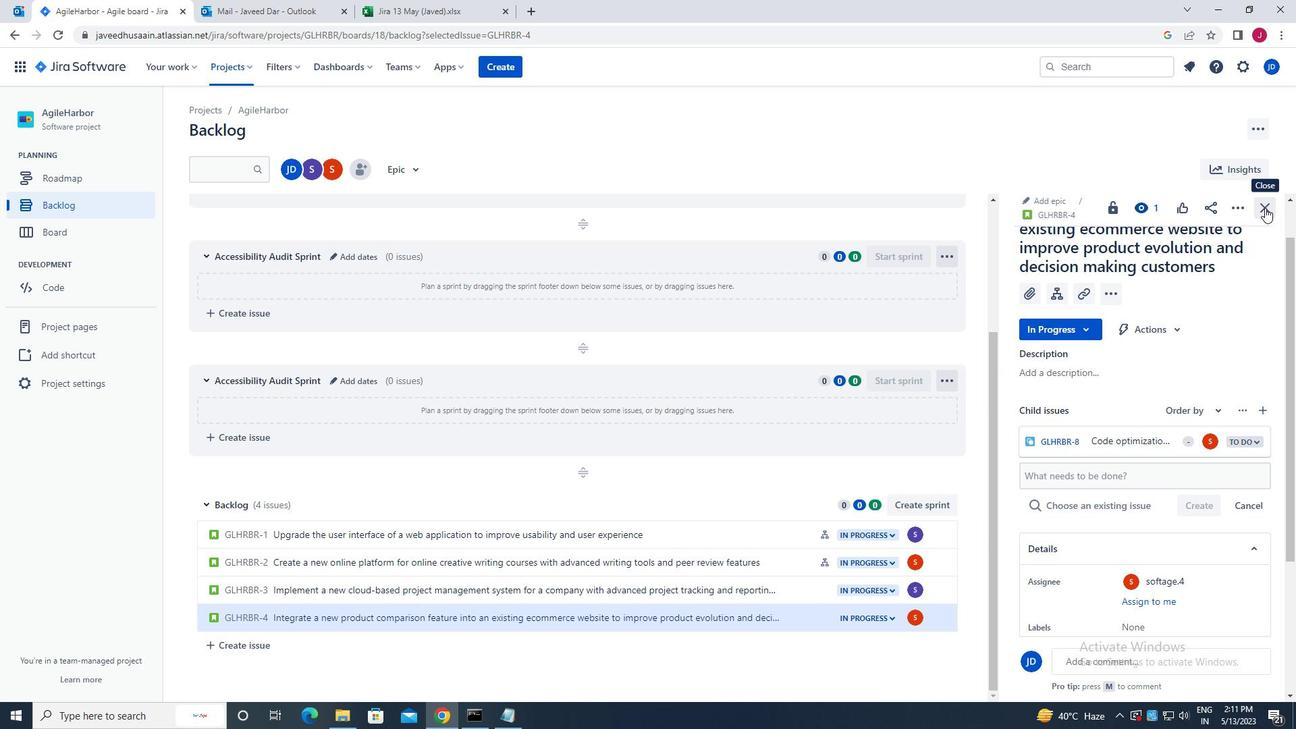 
